 Task: In the  document contract.pdf Insert page numer 'on top of the page' change page color to  'Blue'. Write company name: Hypesolutions
Action: Mouse moved to (197, 224)
Screenshot: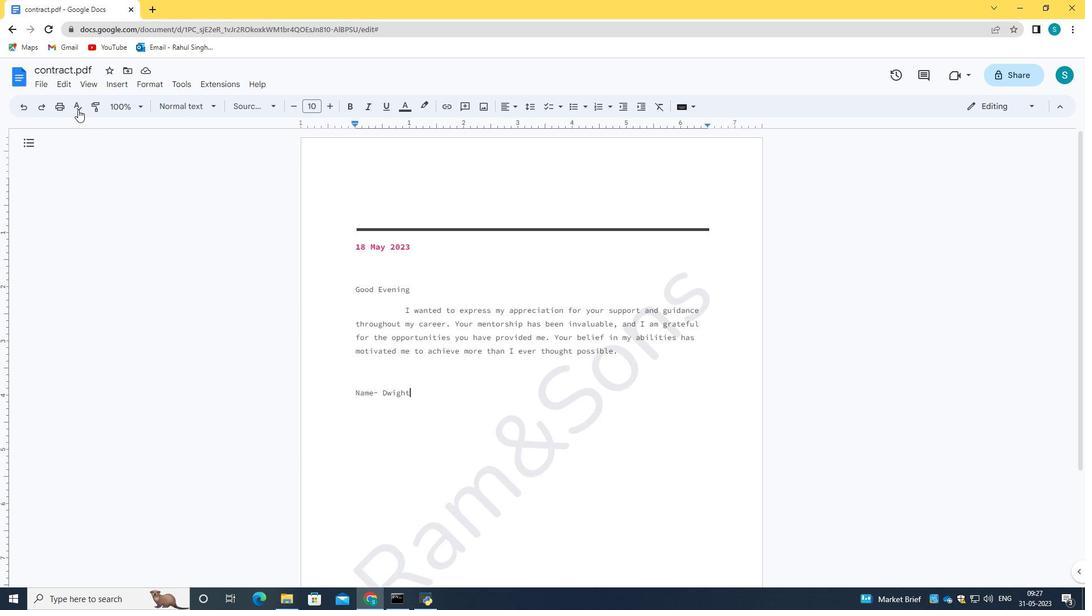 
Action: Mouse scrolled (197, 225) with delta (0, 0)
Screenshot: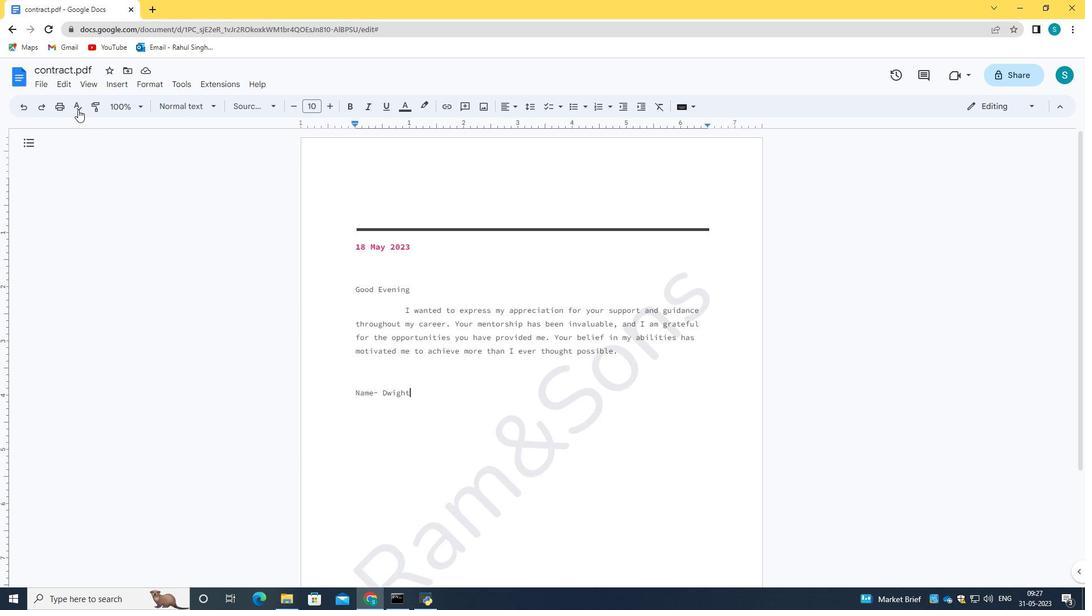 
Action: Mouse moved to (46, 83)
Screenshot: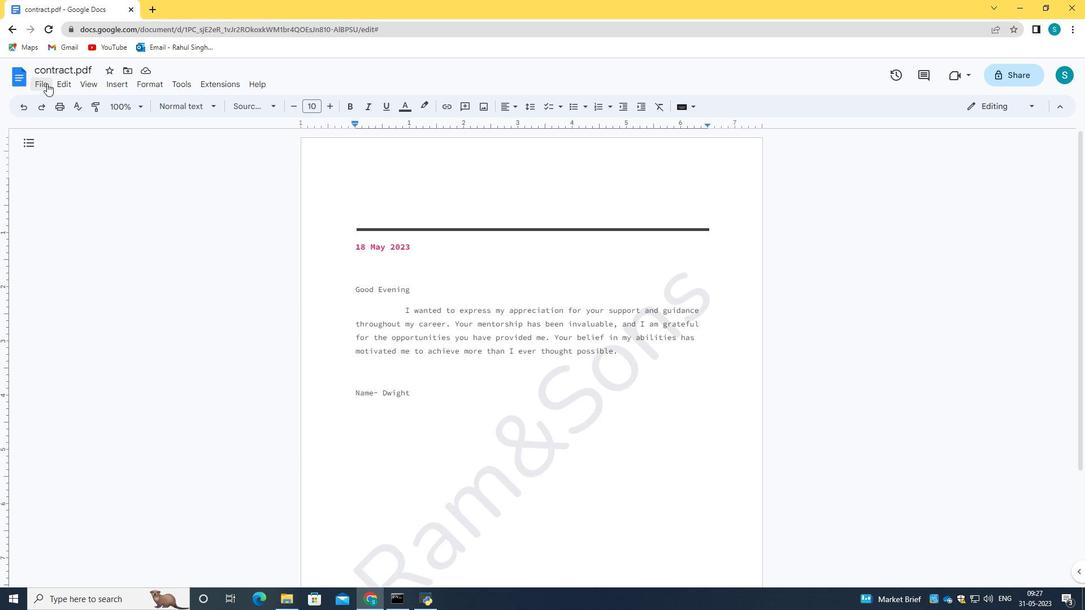 
Action: Mouse pressed left at (46, 83)
Screenshot: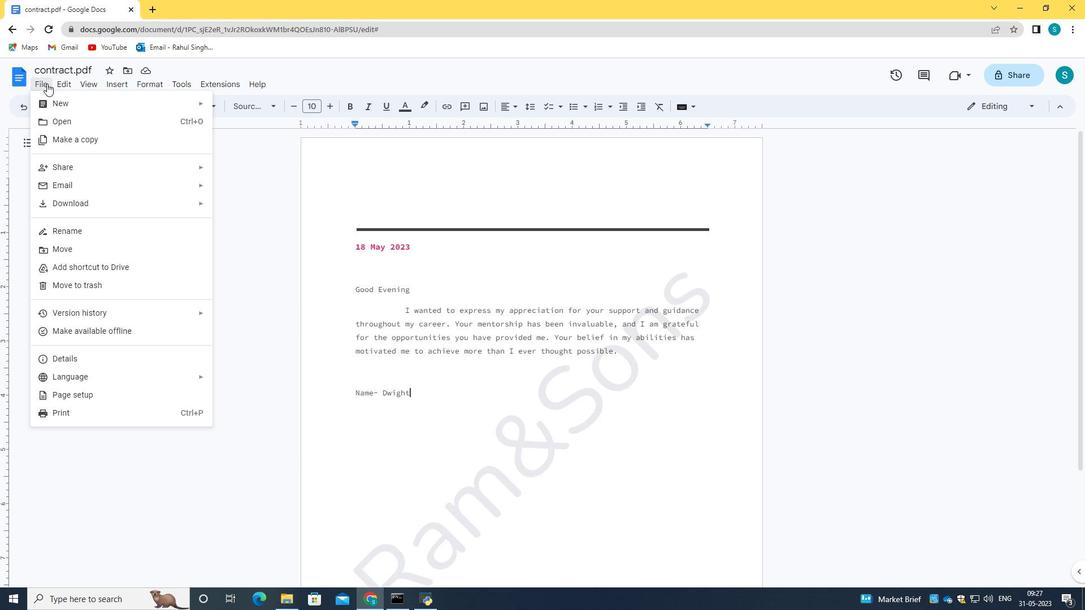 
Action: Mouse moved to (88, 390)
Screenshot: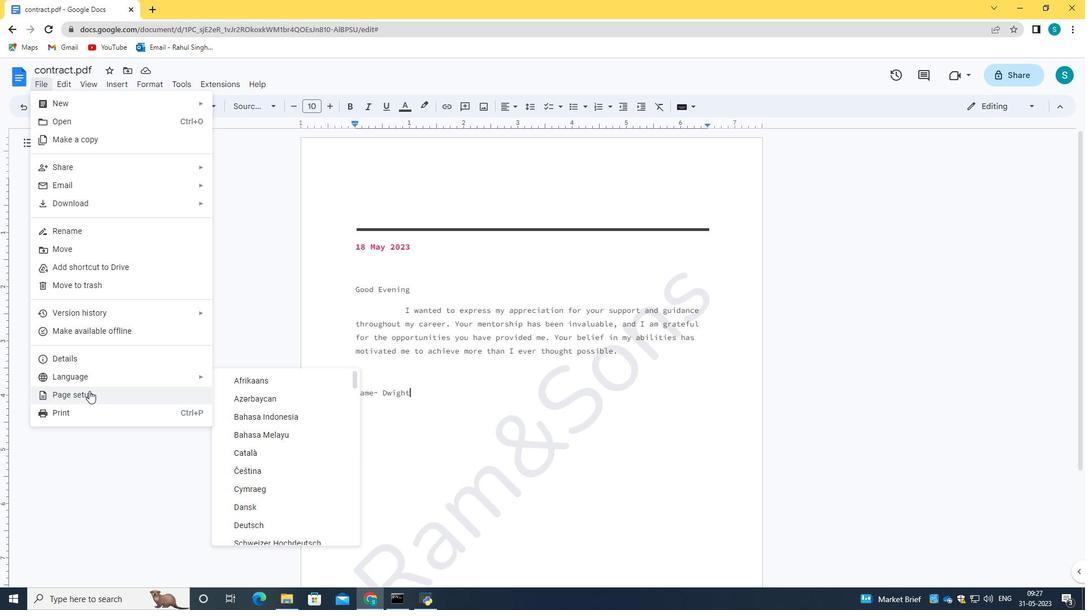 
Action: Mouse pressed left at (88, 390)
Screenshot: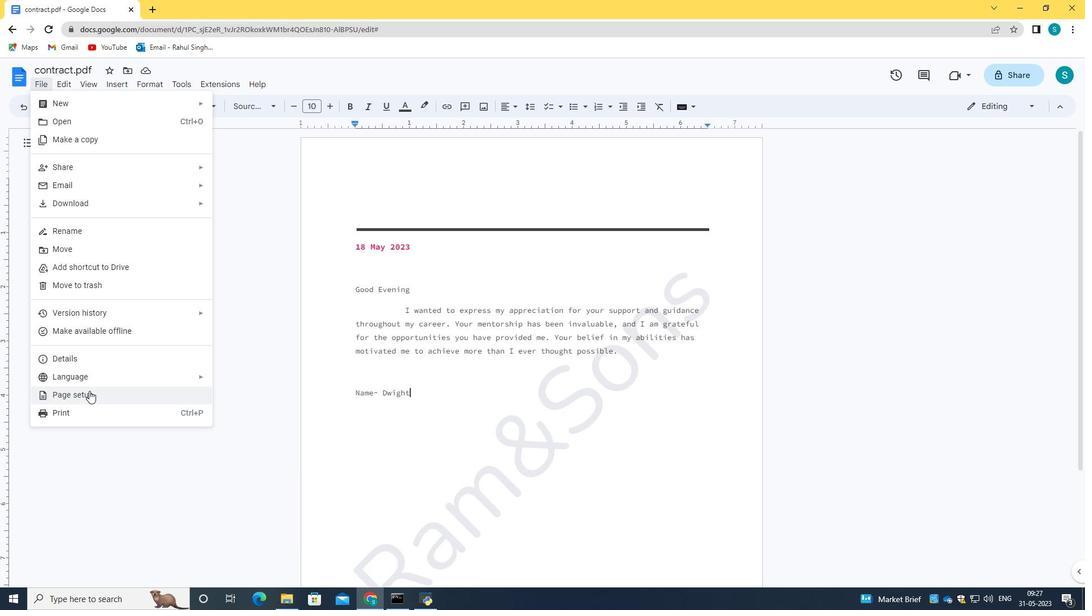 
Action: Mouse moved to (554, 448)
Screenshot: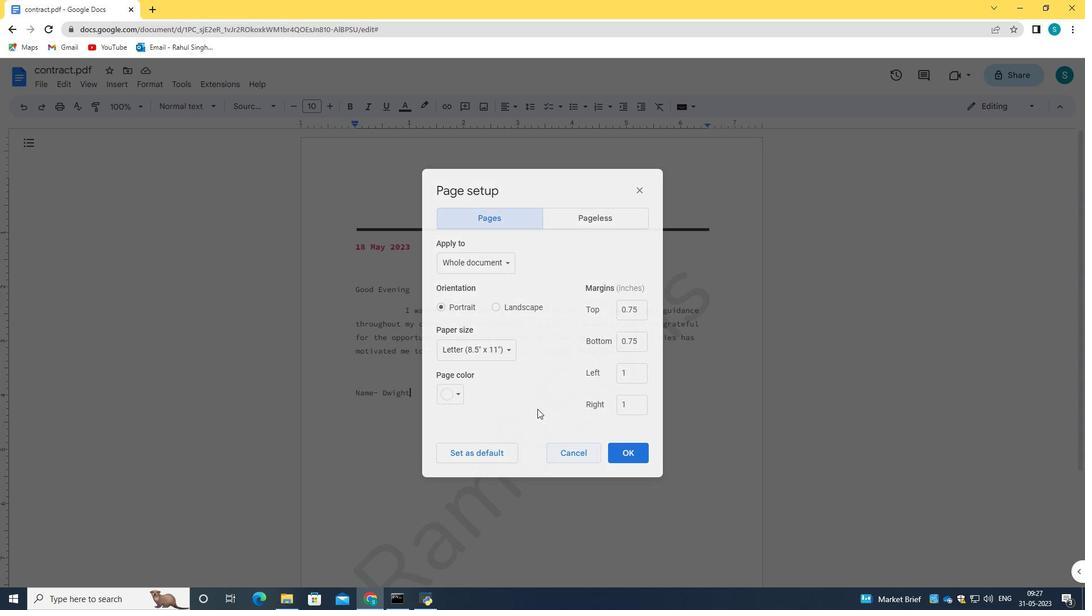 
Action: Mouse pressed left at (554, 448)
Screenshot: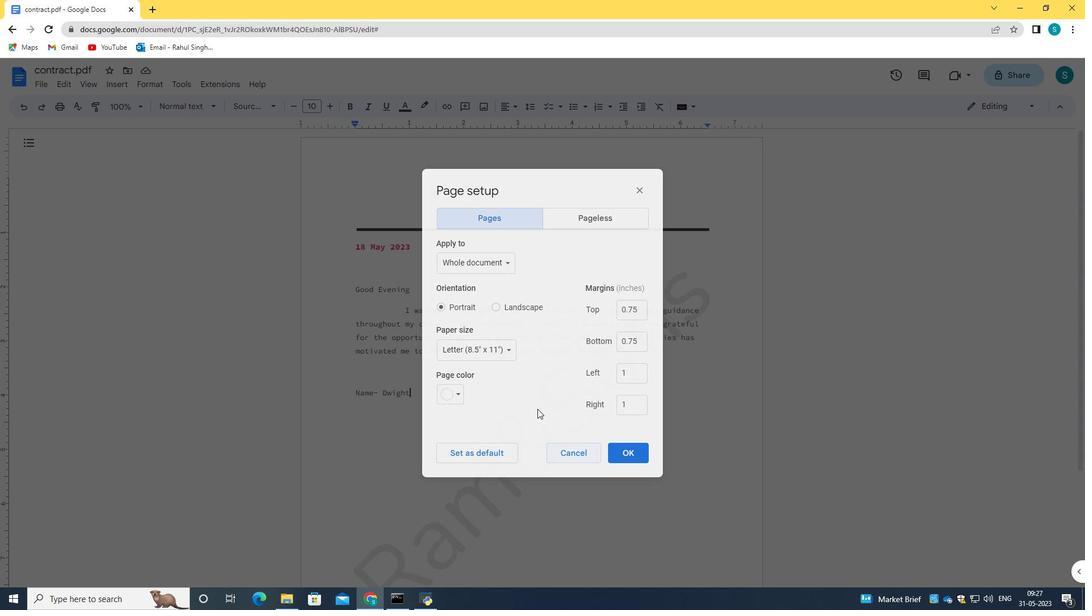 
Action: Mouse moved to (62, 82)
Screenshot: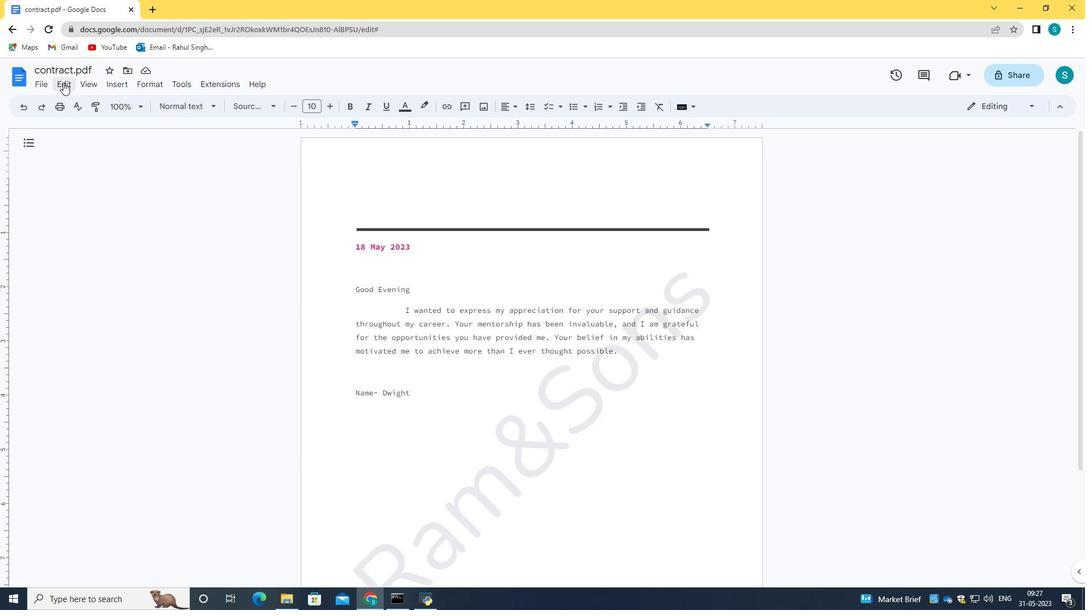 
Action: Mouse pressed left at (62, 82)
Screenshot: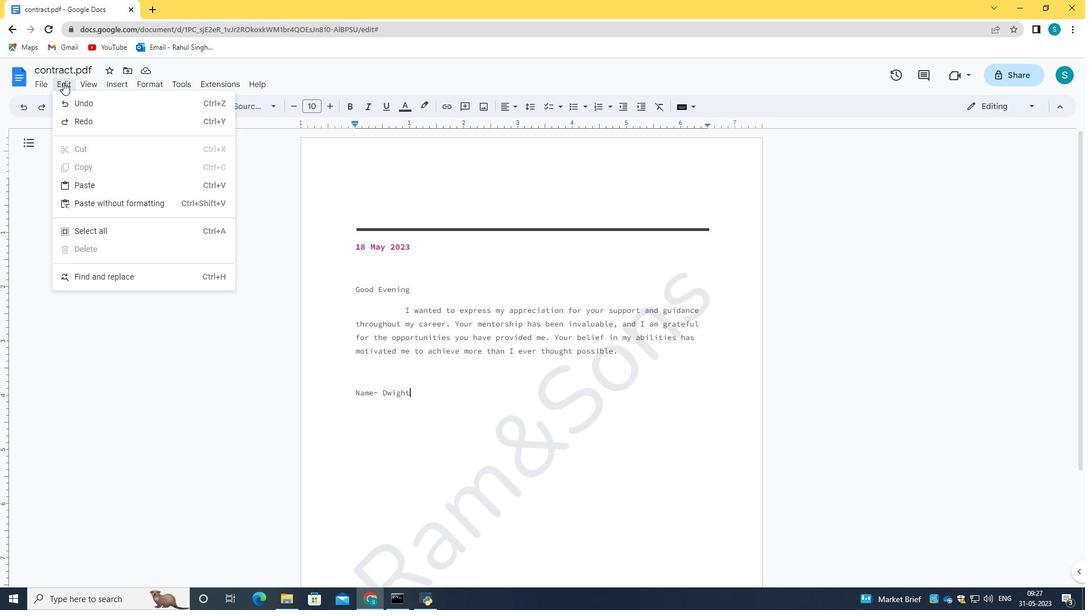 
Action: Mouse moved to (291, 414)
Screenshot: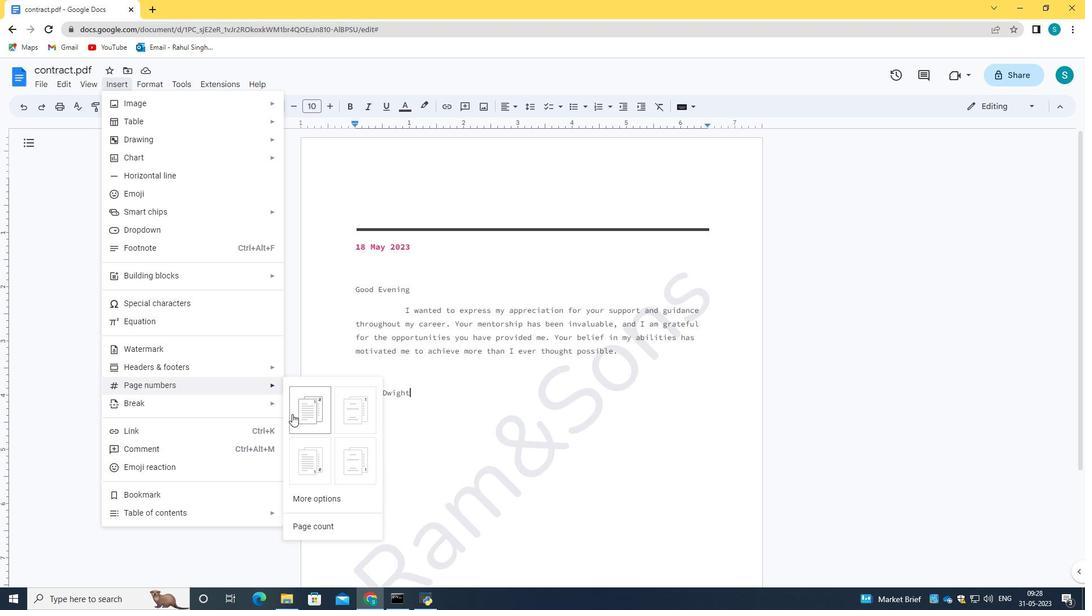 
Action: Mouse pressed left at (291, 414)
Screenshot: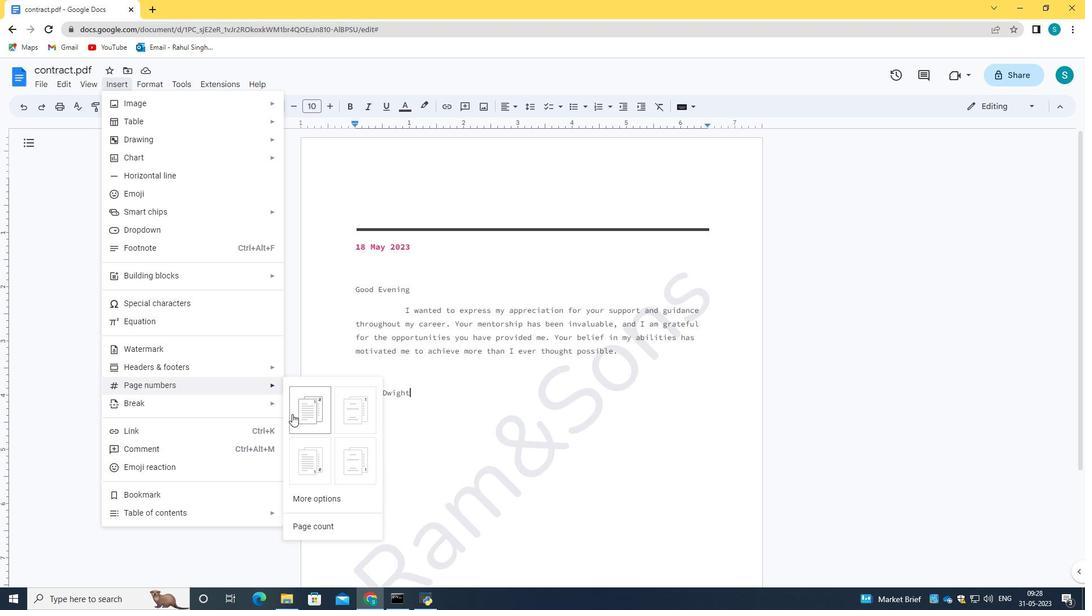 
Action: Mouse moved to (348, 420)
Screenshot: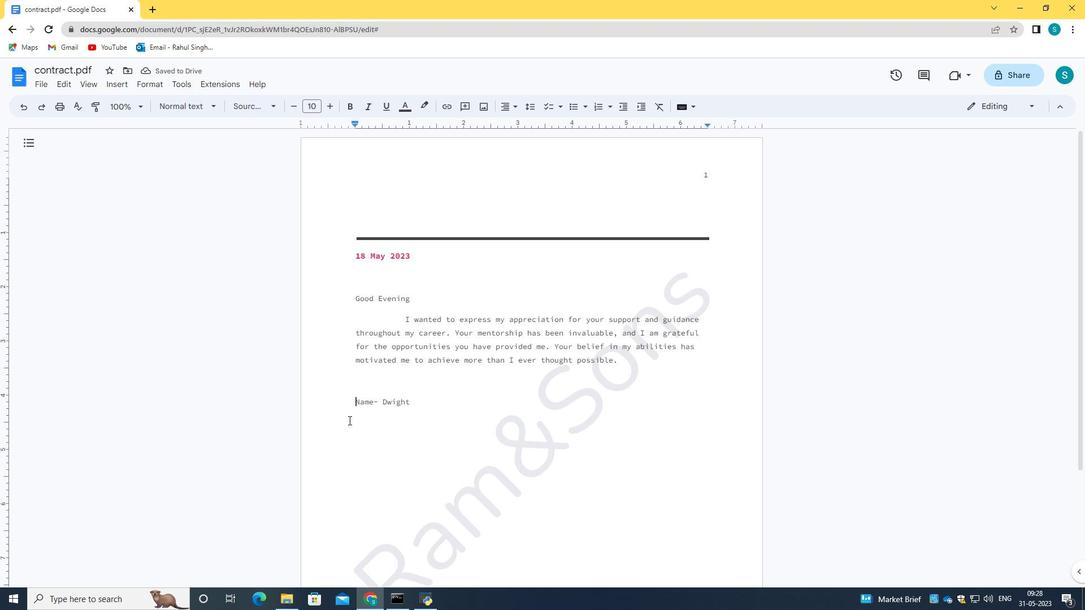 
Action: Mouse pressed left at (348, 420)
Screenshot: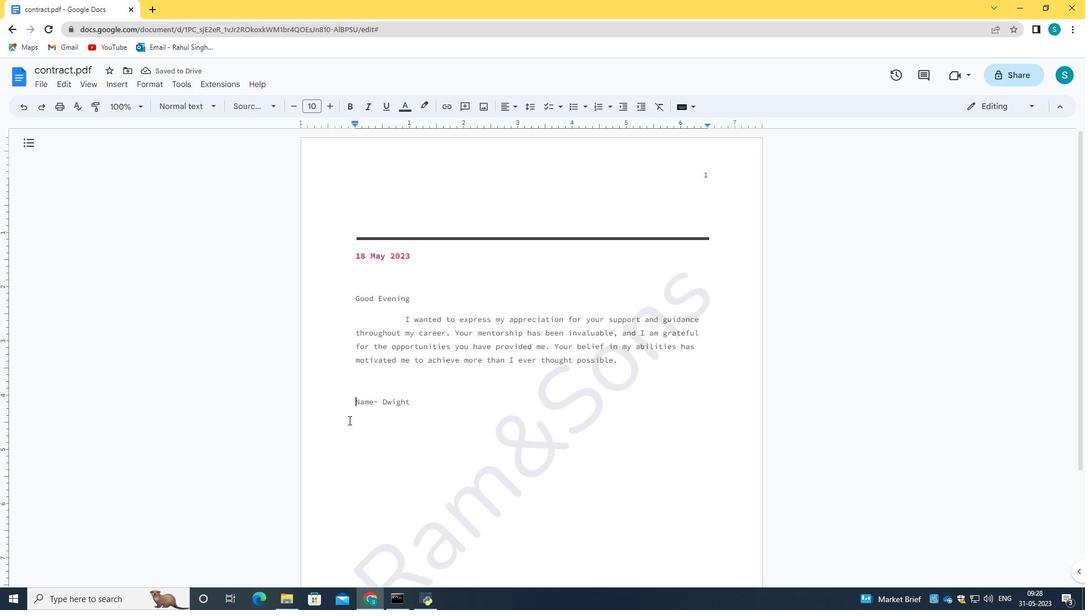 
Action: Mouse moved to (396, 424)
Screenshot: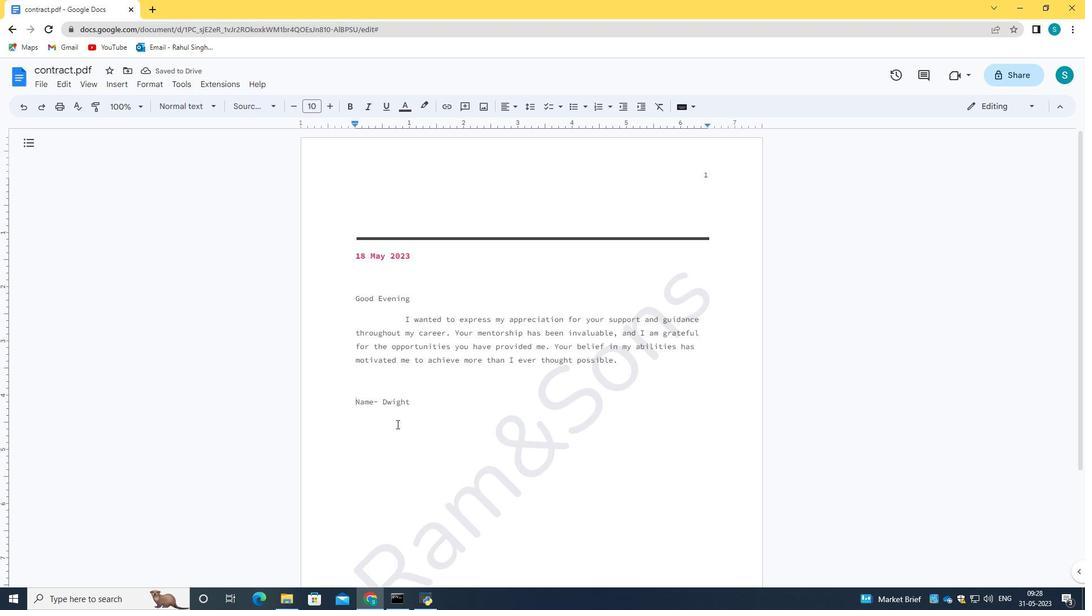 
Action: Mouse scrolled (396, 424) with delta (0, 0)
Screenshot: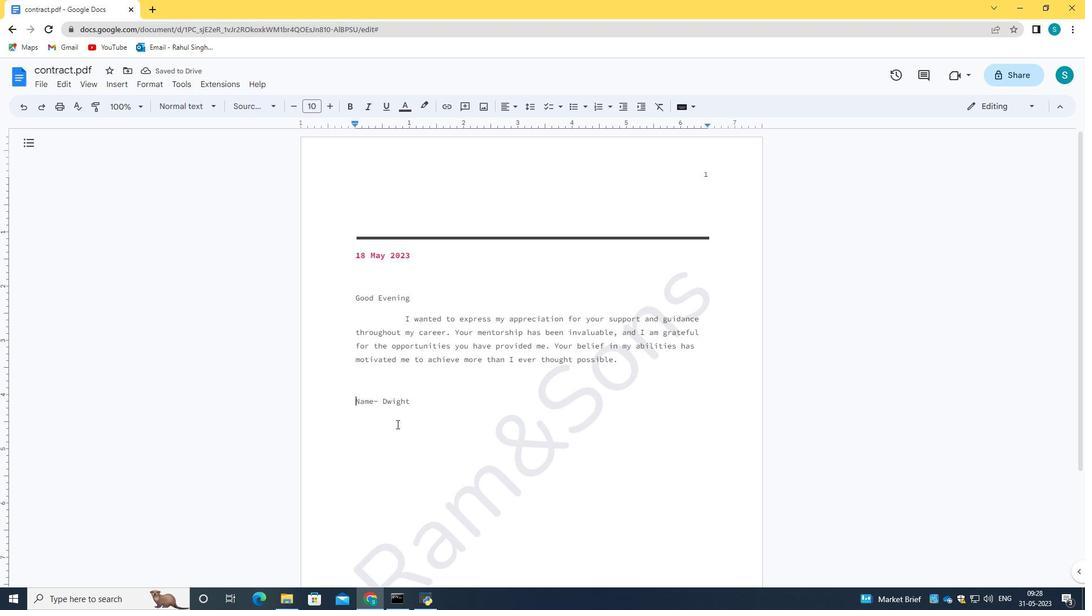 
Action: Mouse scrolled (396, 424) with delta (0, 0)
Screenshot: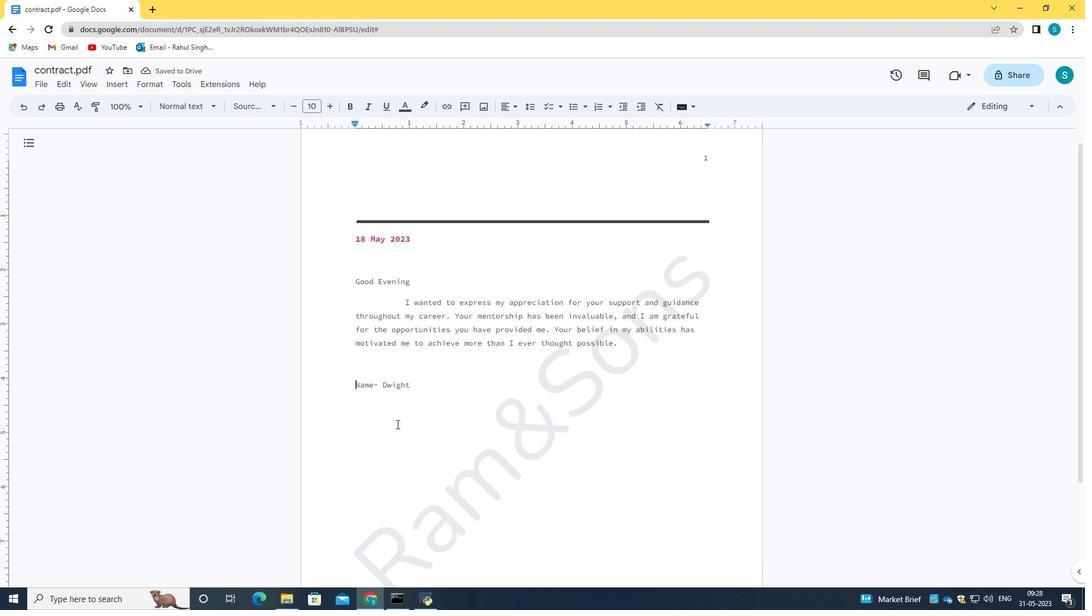 
Action: Mouse scrolled (396, 423) with delta (0, 0)
Screenshot: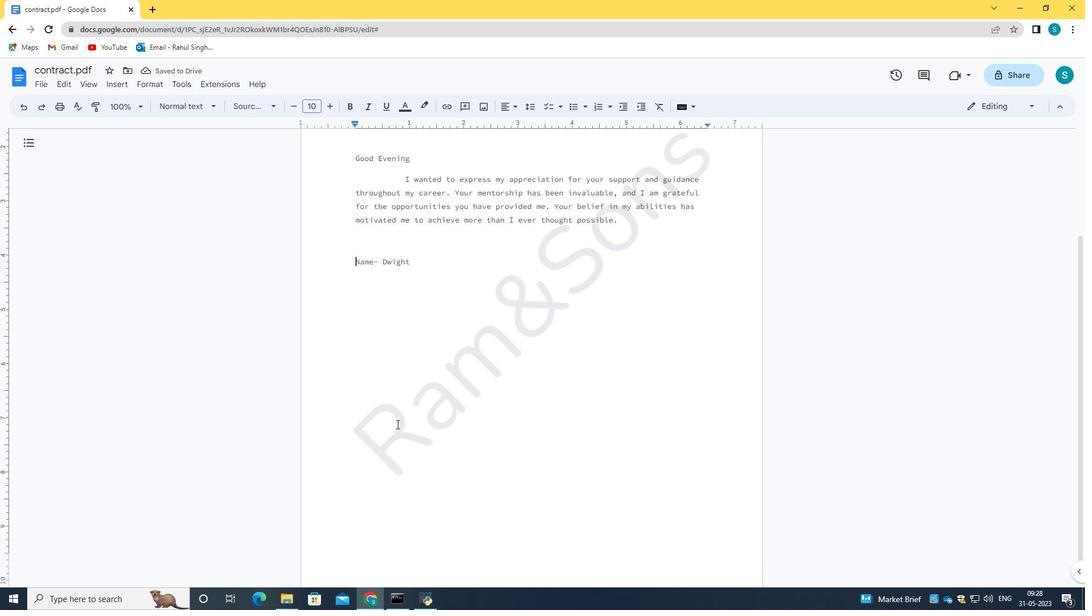 
Action: Mouse scrolled (396, 423) with delta (0, 0)
Screenshot: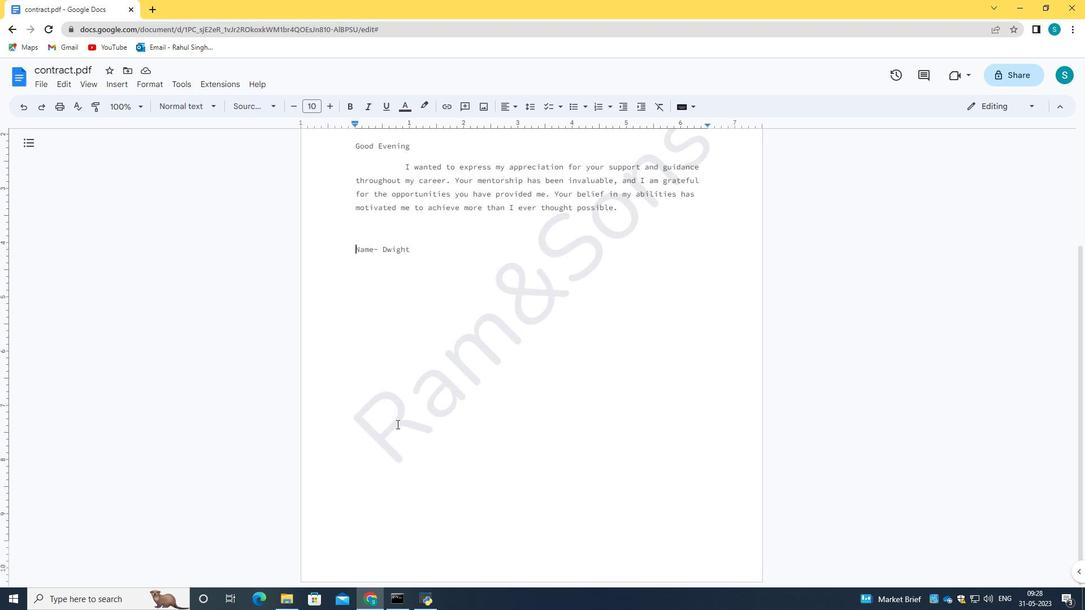 
Action: Mouse scrolled (396, 423) with delta (0, 0)
Screenshot: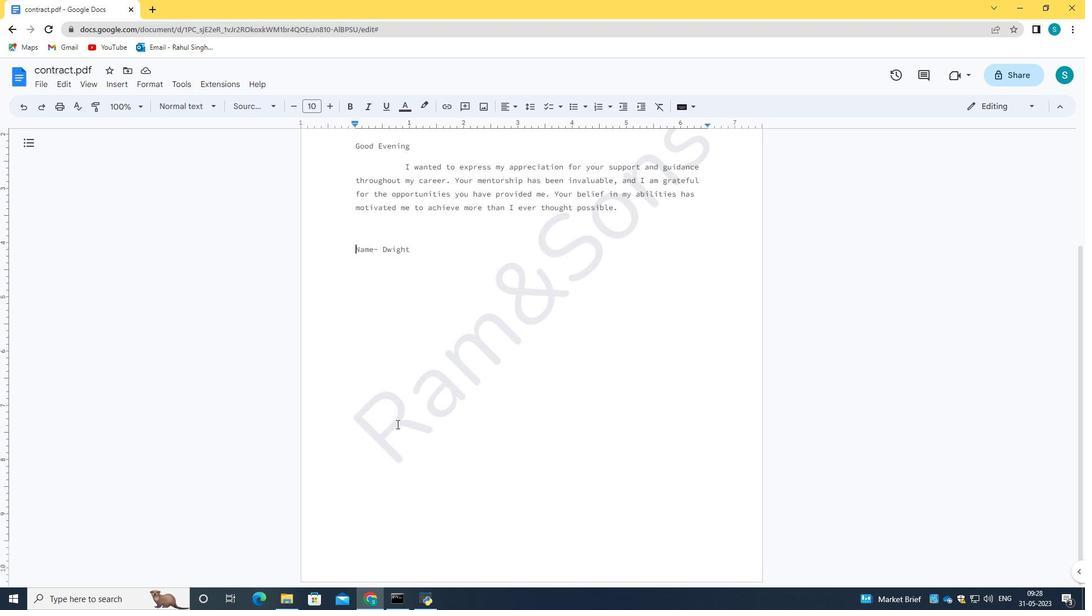 
Action: Mouse scrolled (396, 423) with delta (0, 0)
Screenshot: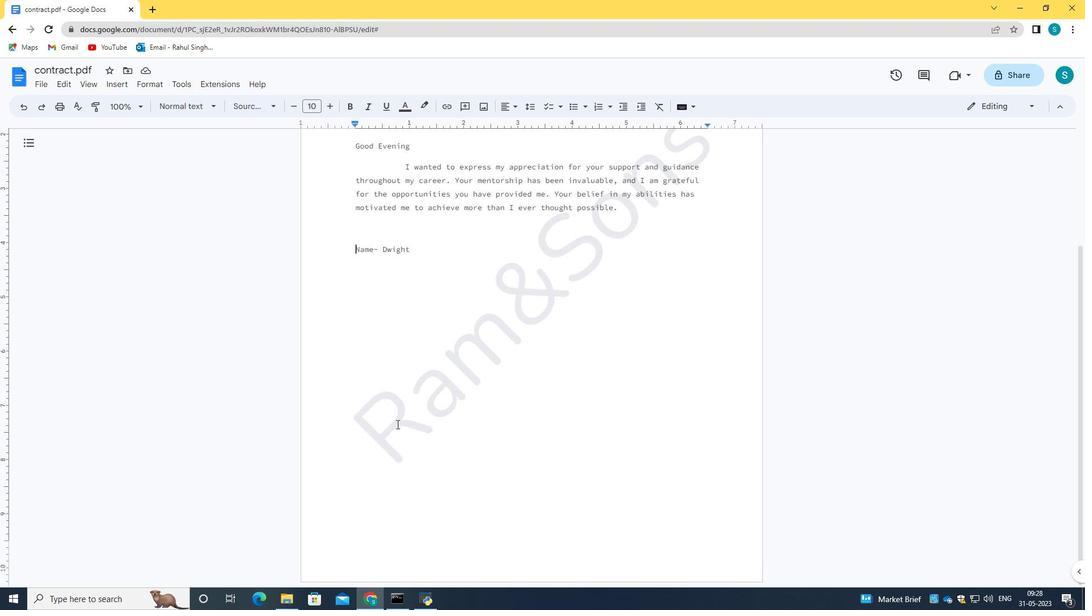 
Action: Mouse scrolled (396, 423) with delta (0, 0)
Screenshot: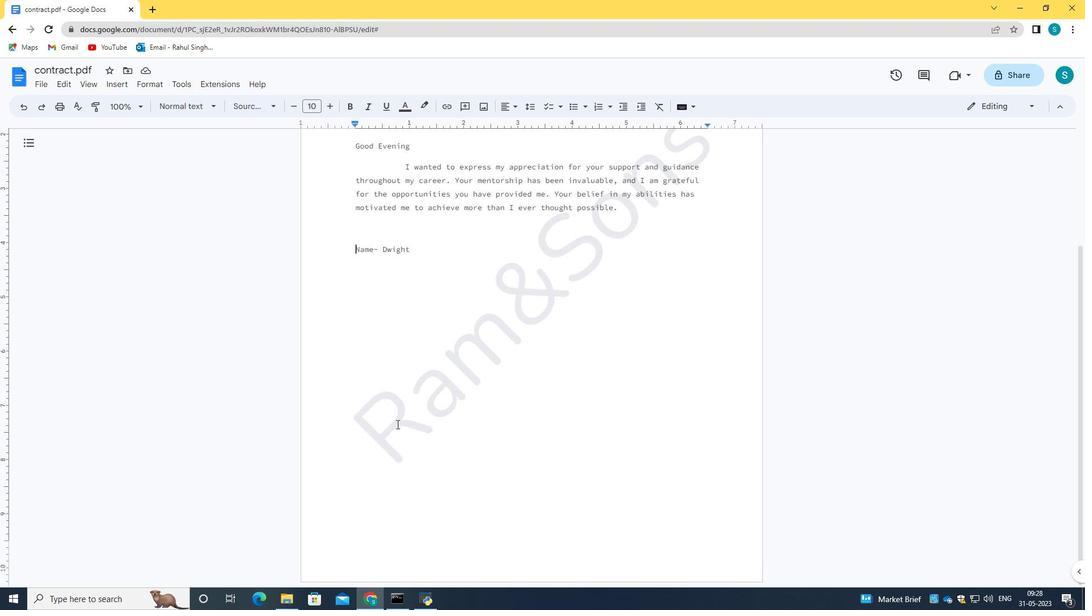 
Action: Mouse scrolled (396, 423) with delta (0, 0)
Screenshot: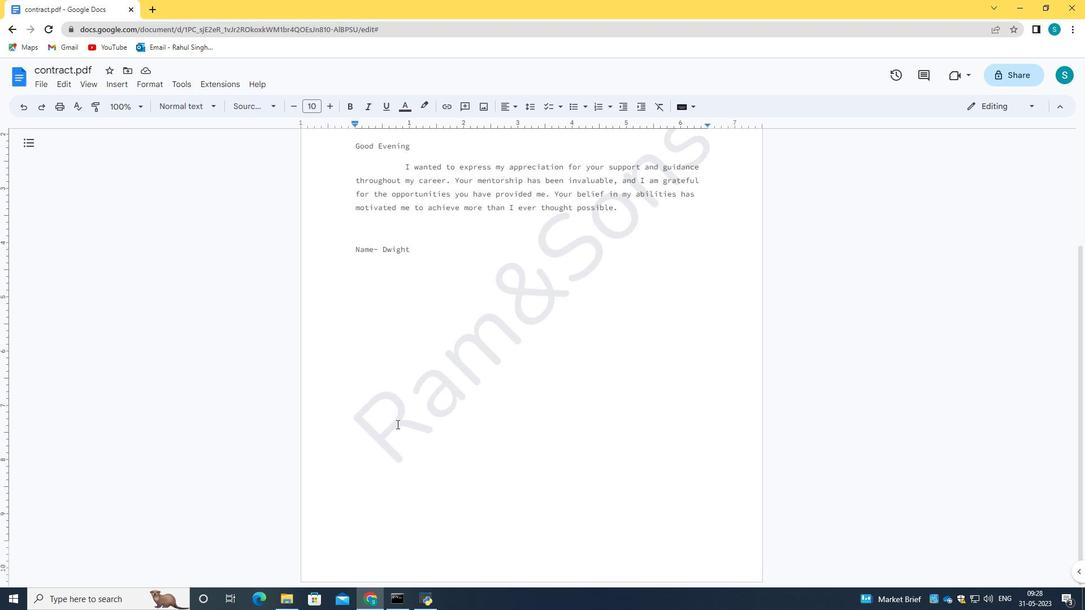 
Action: Mouse scrolled (396, 423) with delta (0, 0)
Screenshot: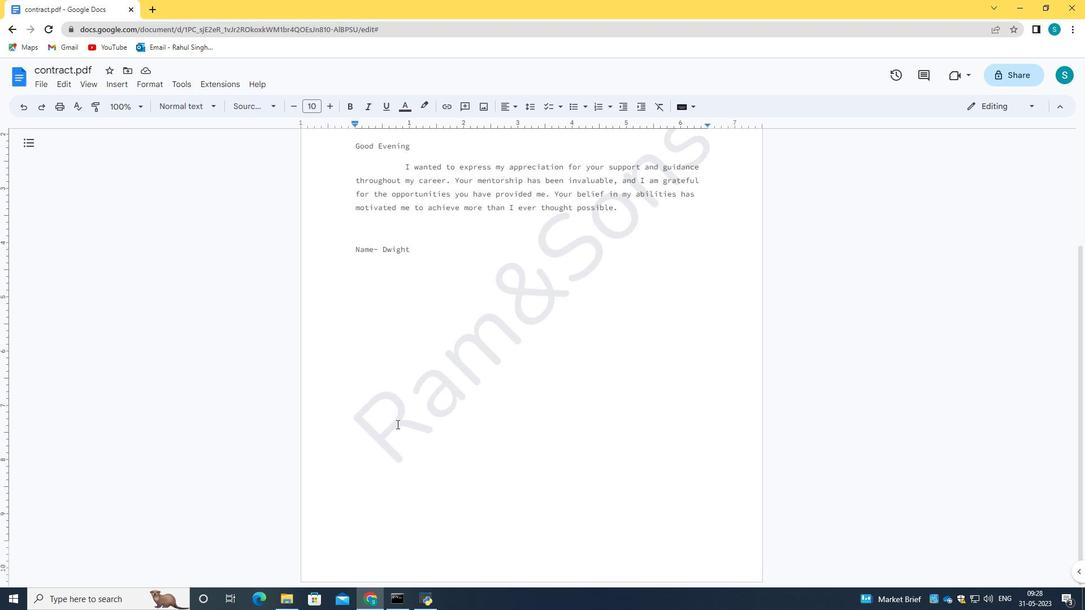 
Action: Mouse scrolled (396, 423) with delta (0, 0)
Screenshot: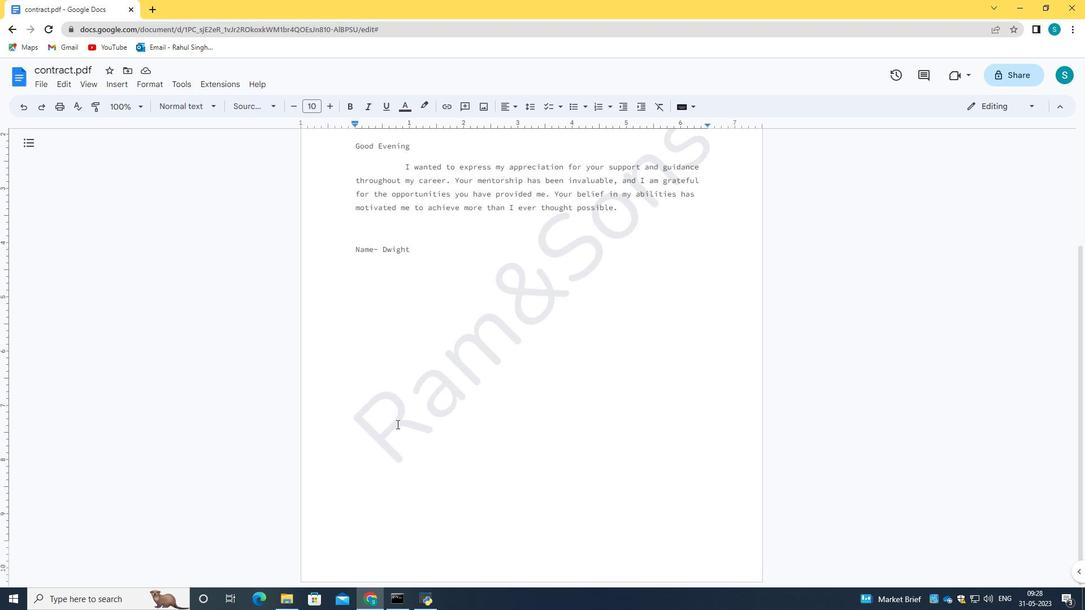 
Action: Mouse scrolled (396, 423) with delta (0, 0)
Screenshot: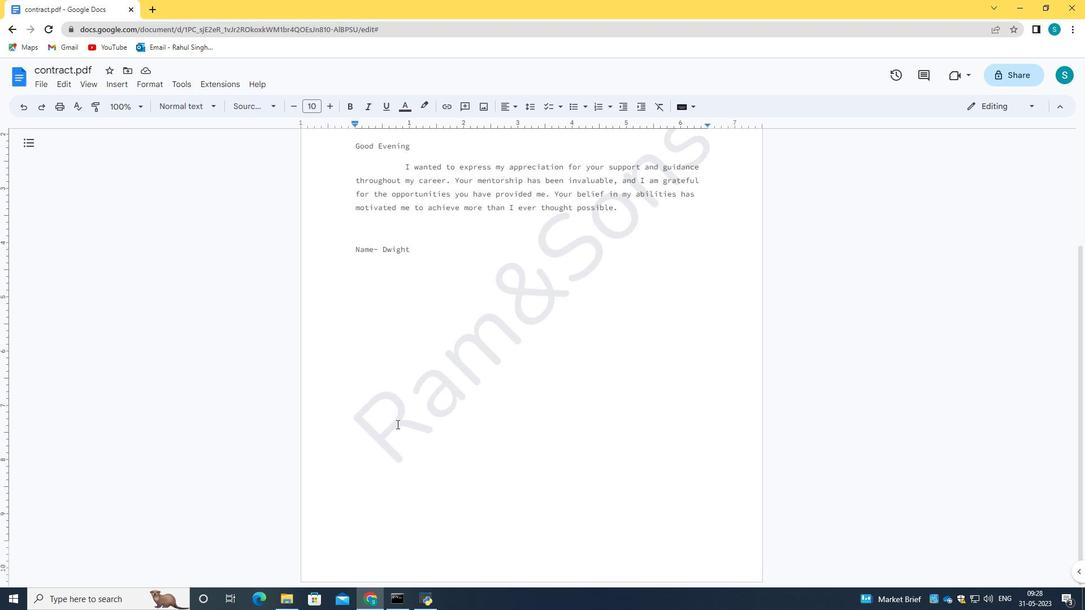 
Action: Mouse scrolled (396, 423) with delta (0, 0)
Screenshot: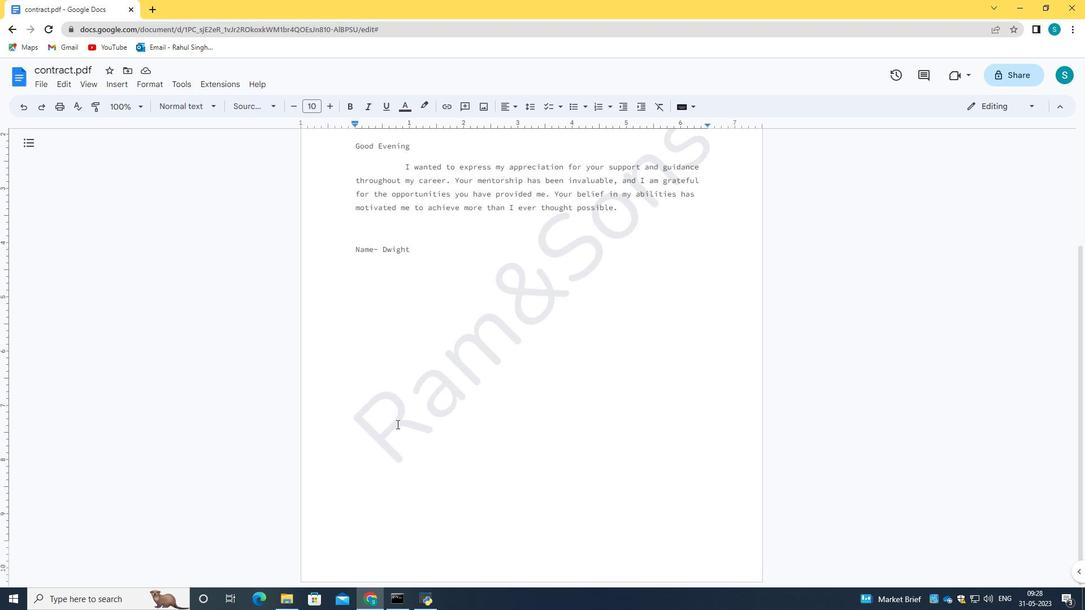 
Action: Mouse scrolled (396, 424) with delta (0, 0)
Screenshot: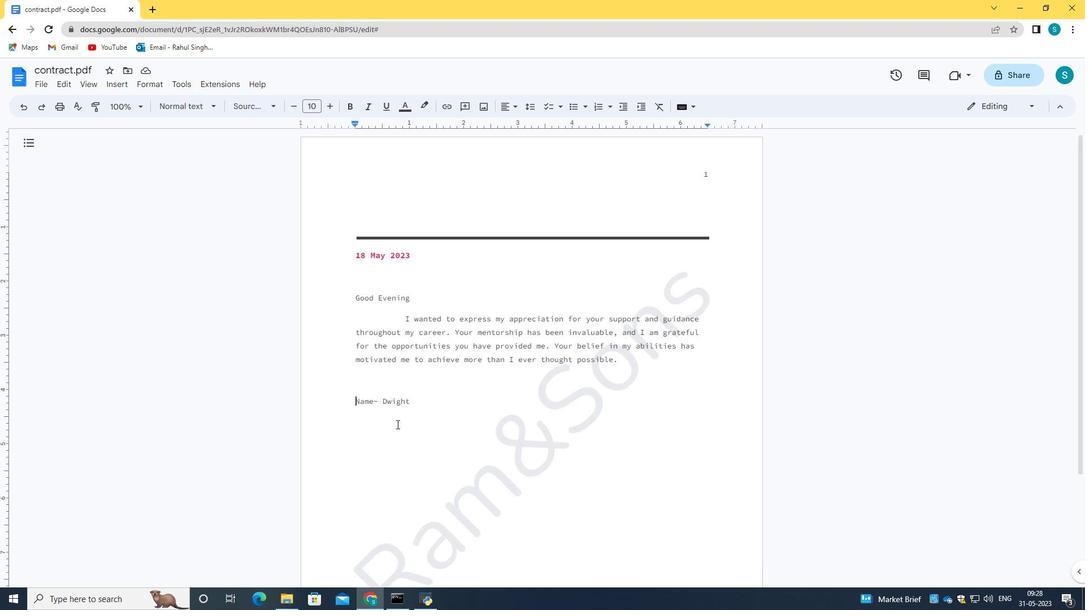 
Action: Mouse scrolled (396, 424) with delta (0, 0)
Screenshot: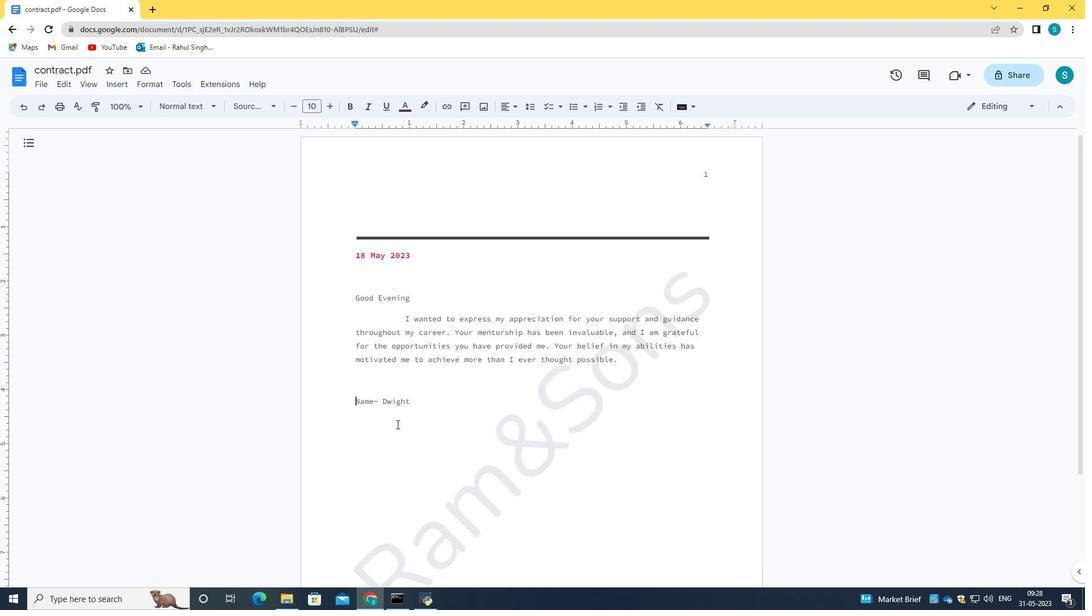 
Action: Mouse scrolled (396, 424) with delta (0, 0)
Screenshot: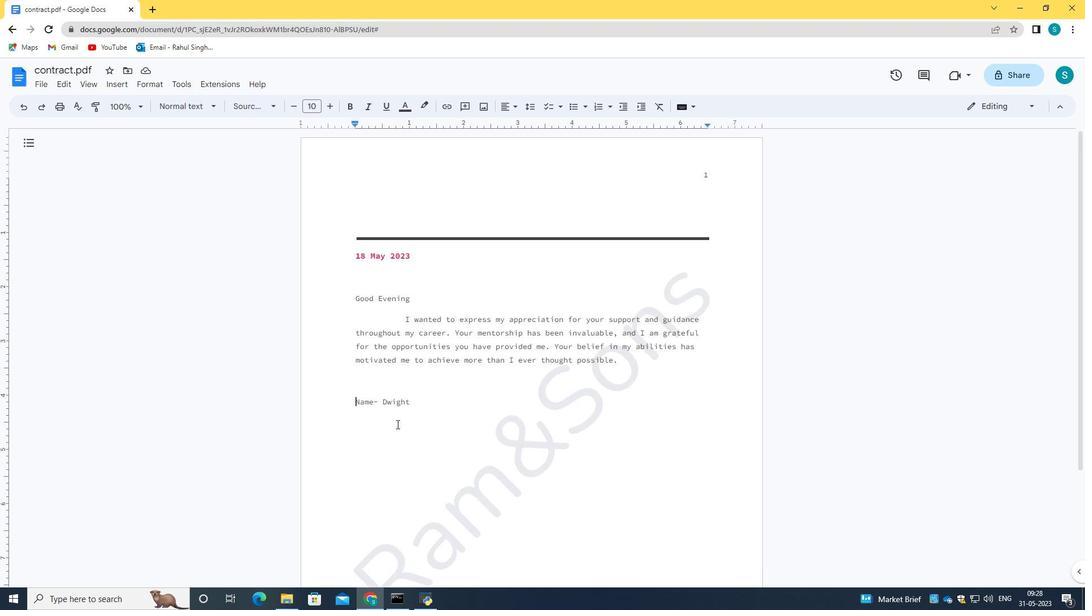
Action: Mouse scrolled (396, 424) with delta (0, 0)
Screenshot: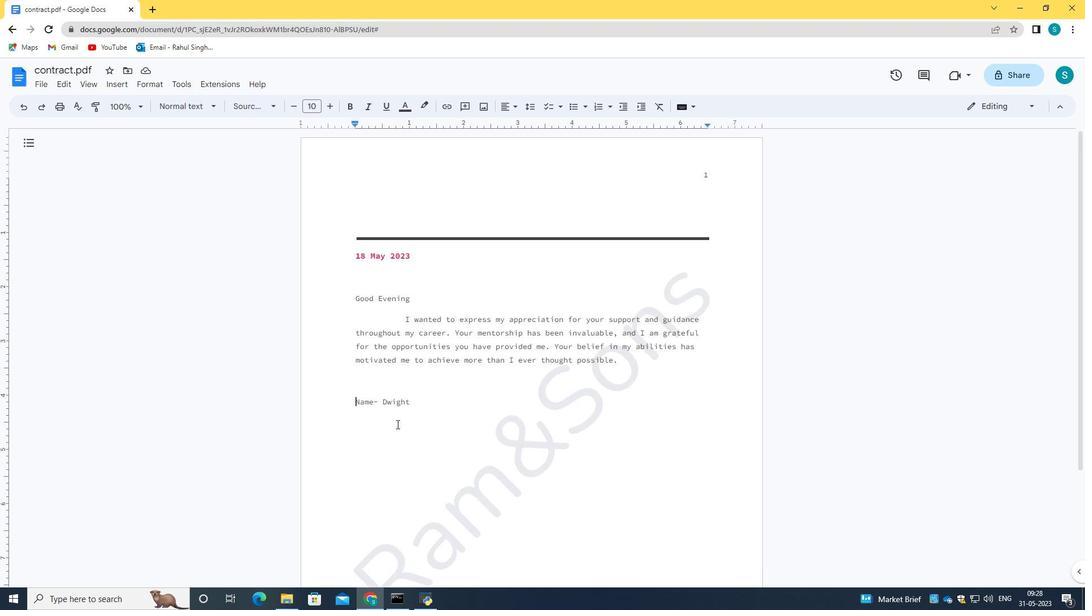 
Action: Mouse scrolled (396, 424) with delta (0, 0)
Screenshot: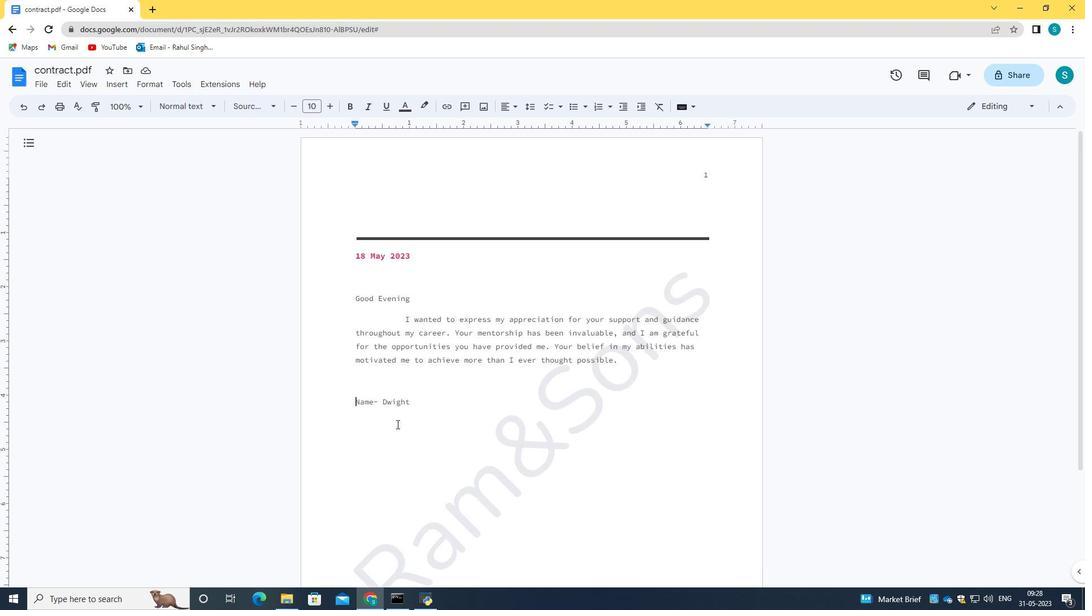 
Action: Mouse scrolled (396, 424) with delta (0, 0)
Screenshot: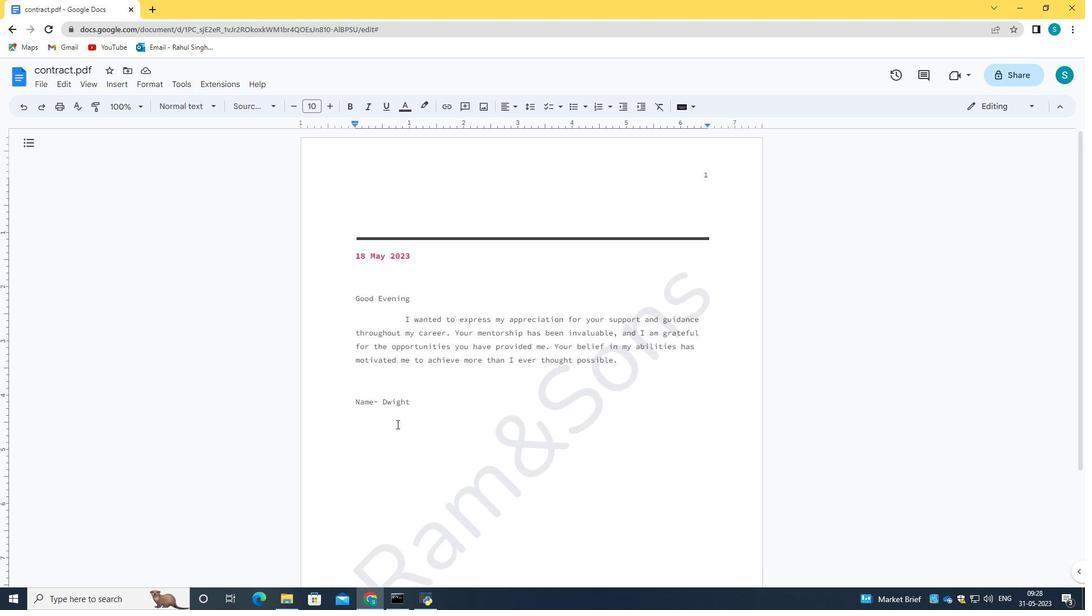 
Action: Mouse scrolled (396, 424) with delta (0, 0)
Screenshot: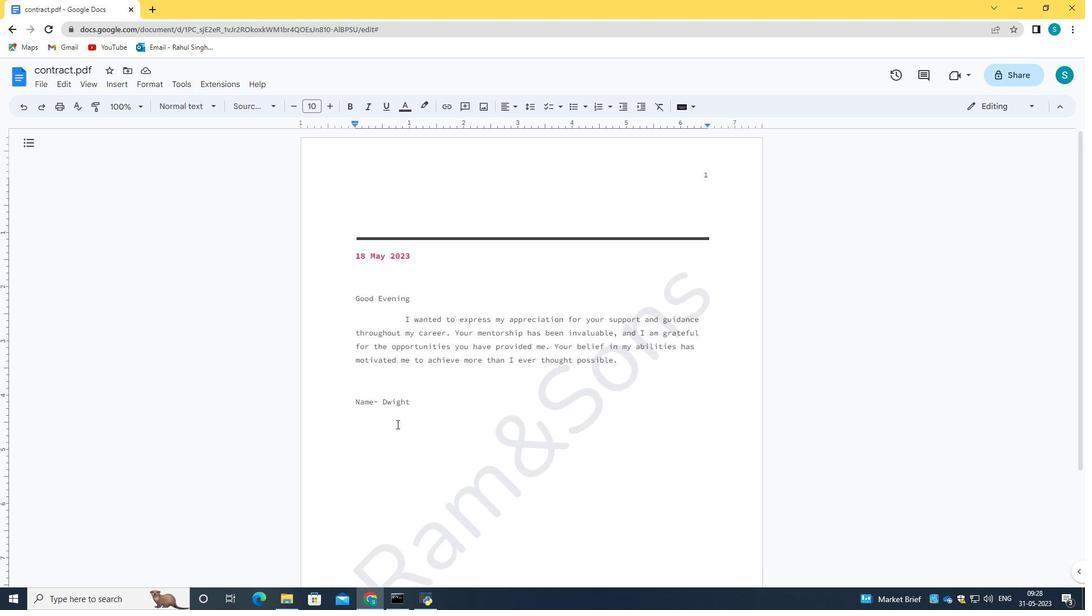 
Action: Mouse moved to (40, 83)
Screenshot: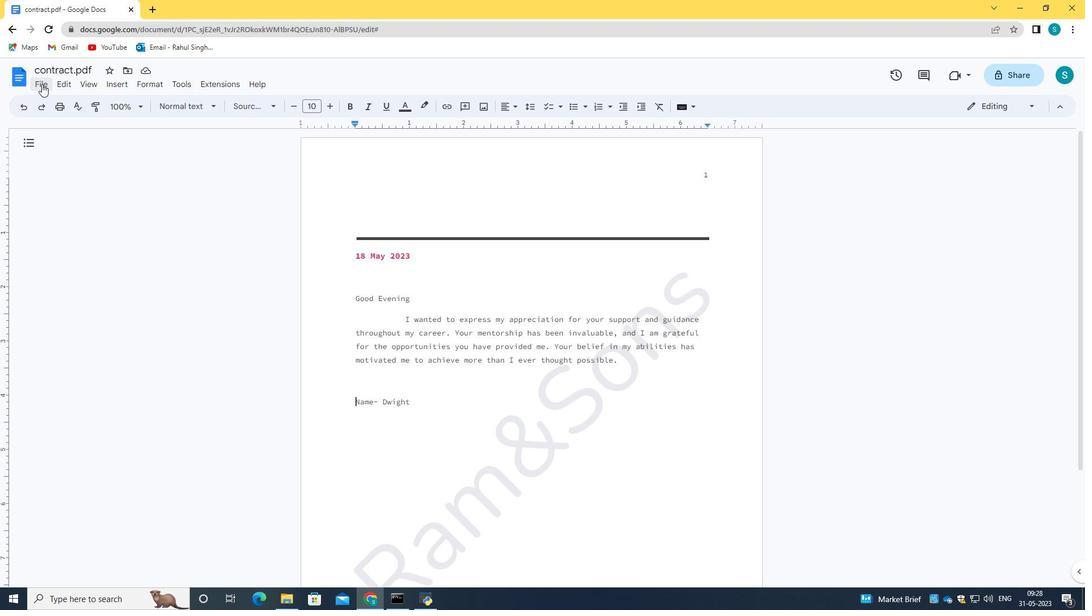 
Action: Mouse pressed left at (40, 83)
Screenshot: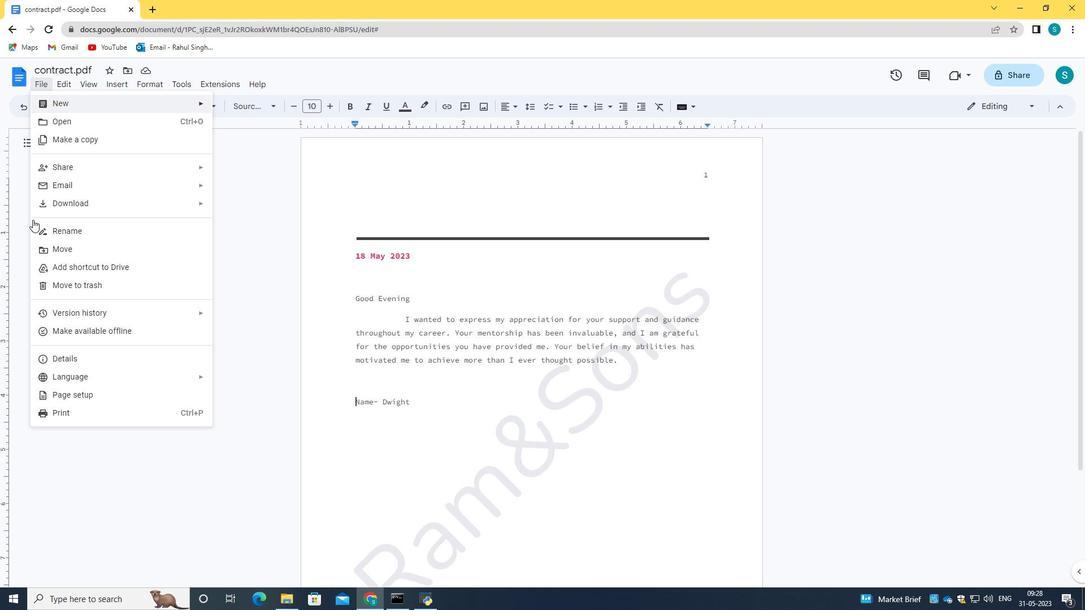 
Action: Mouse moved to (173, 395)
Screenshot: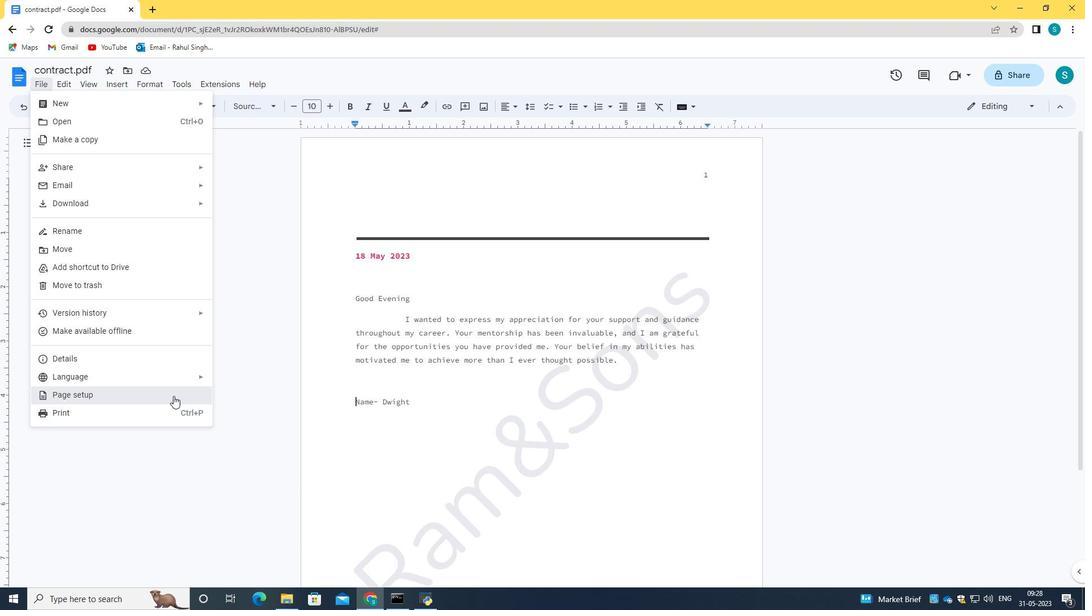 
Action: Mouse pressed left at (173, 395)
Screenshot: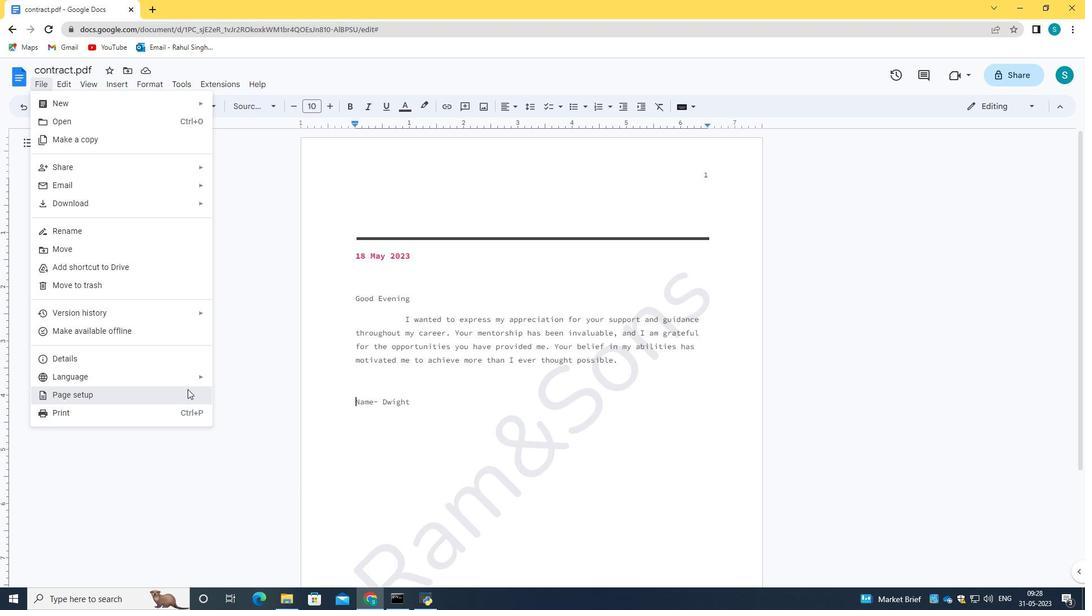 
Action: Mouse moved to (457, 395)
Screenshot: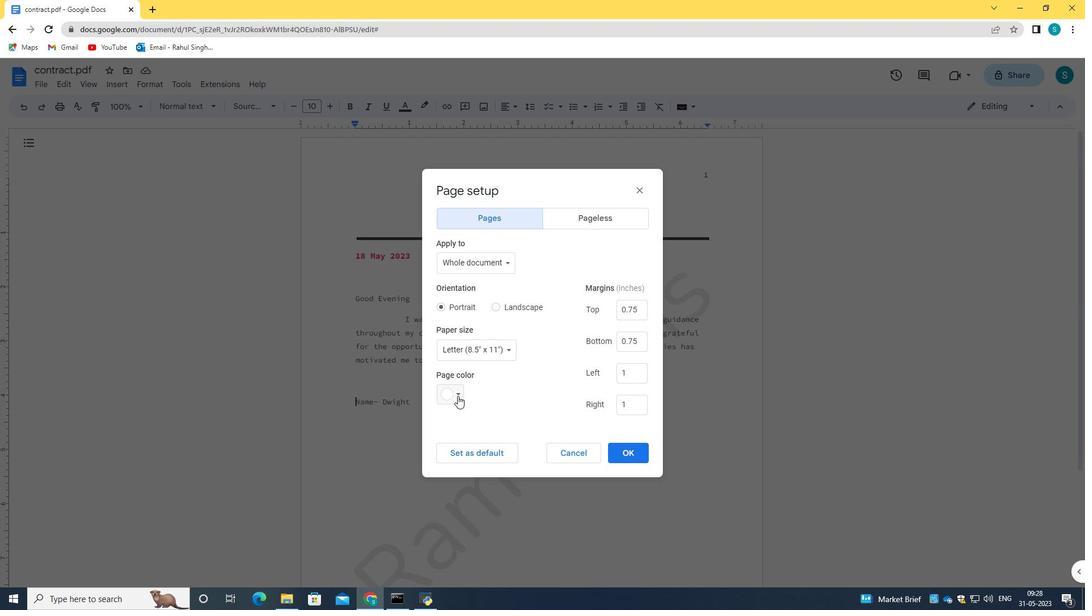 
Action: Mouse pressed left at (457, 395)
Screenshot: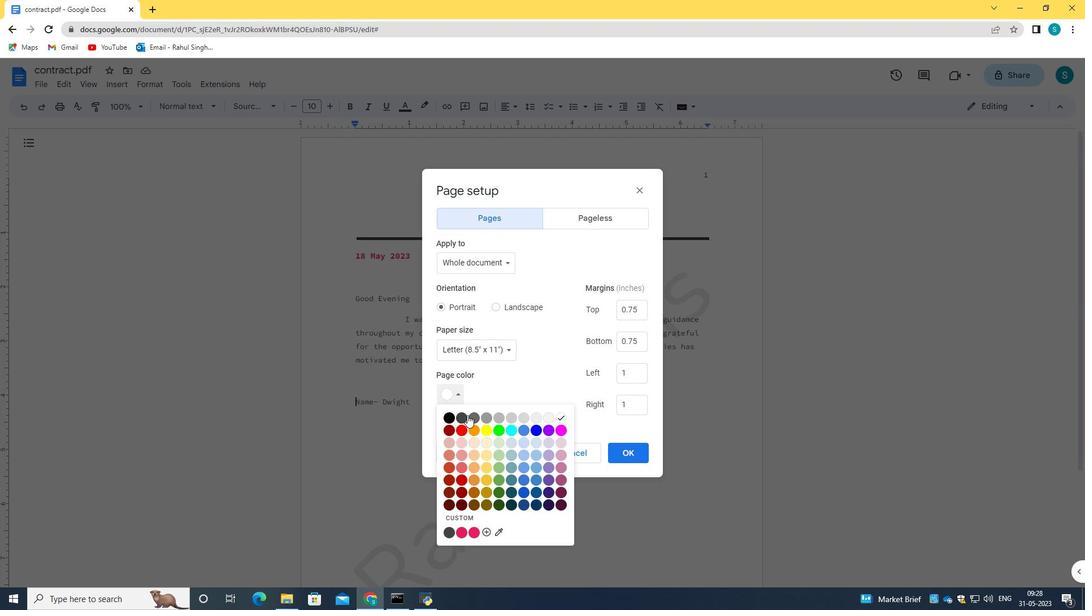 
Action: Mouse moved to (534, 429)
Screenshot: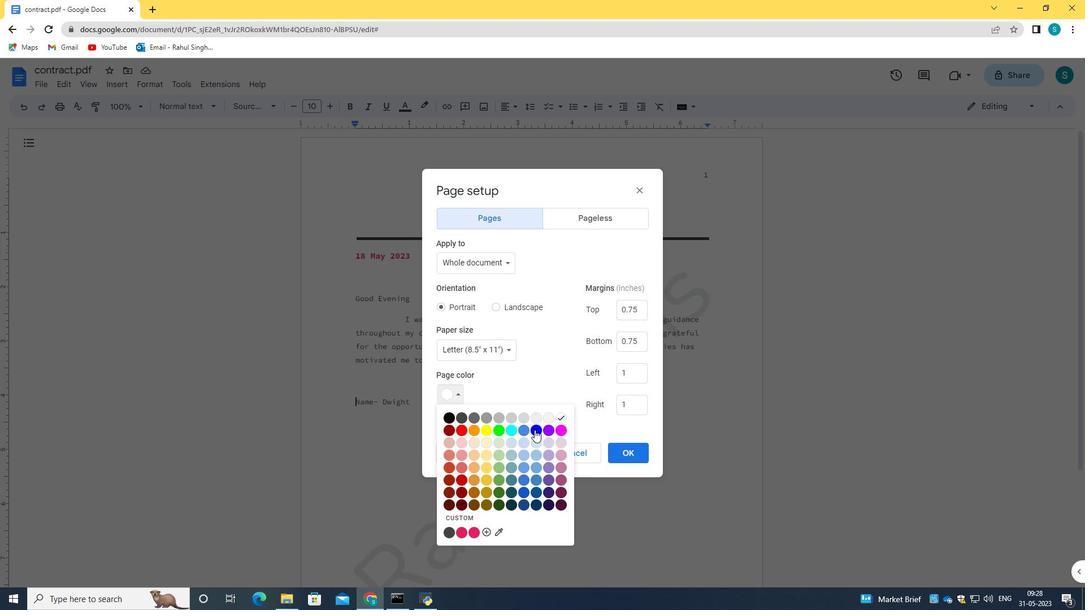 
Action: Mouse pressed left at (534, 429)
Screenshot: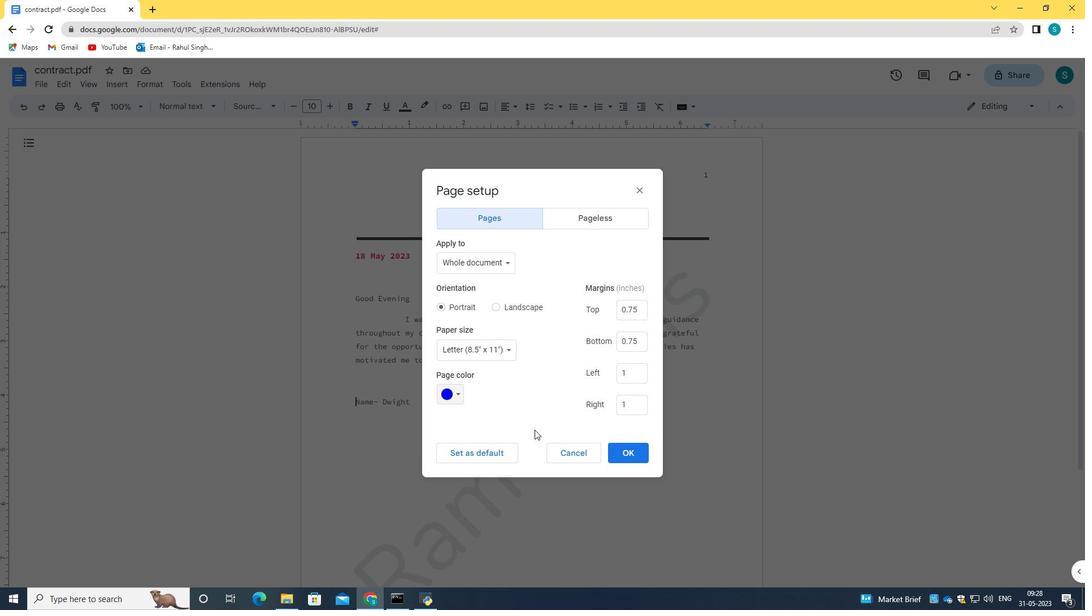 
Action: Mouse moved to (624, 450)
Screenshot: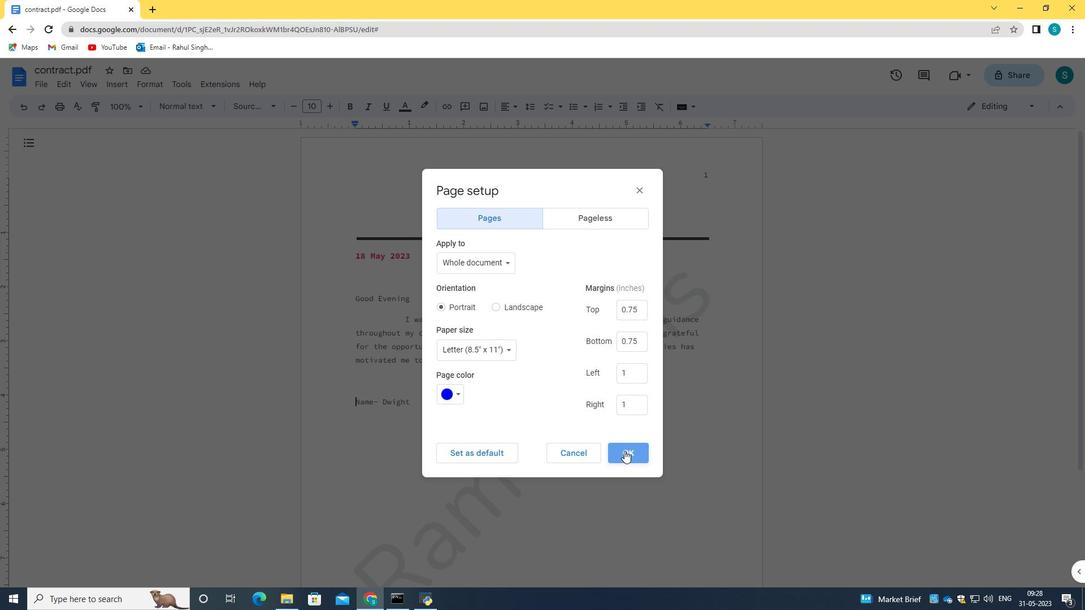 
Action: Mouse pressed left at (624, 450)
Screenshot: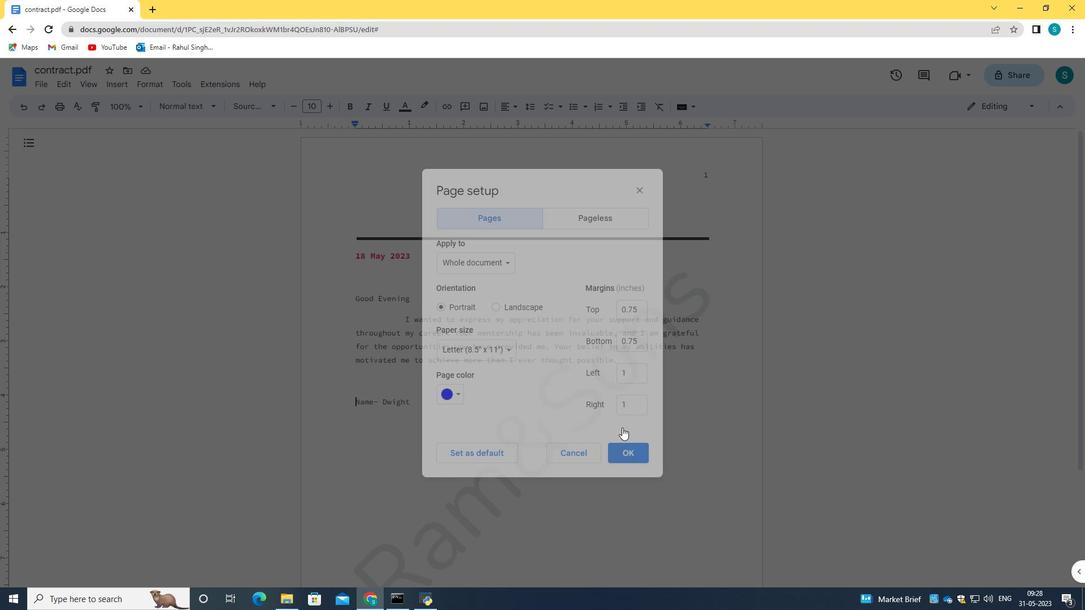 
Action: Mouse moved to (445, 226)
Screenshot: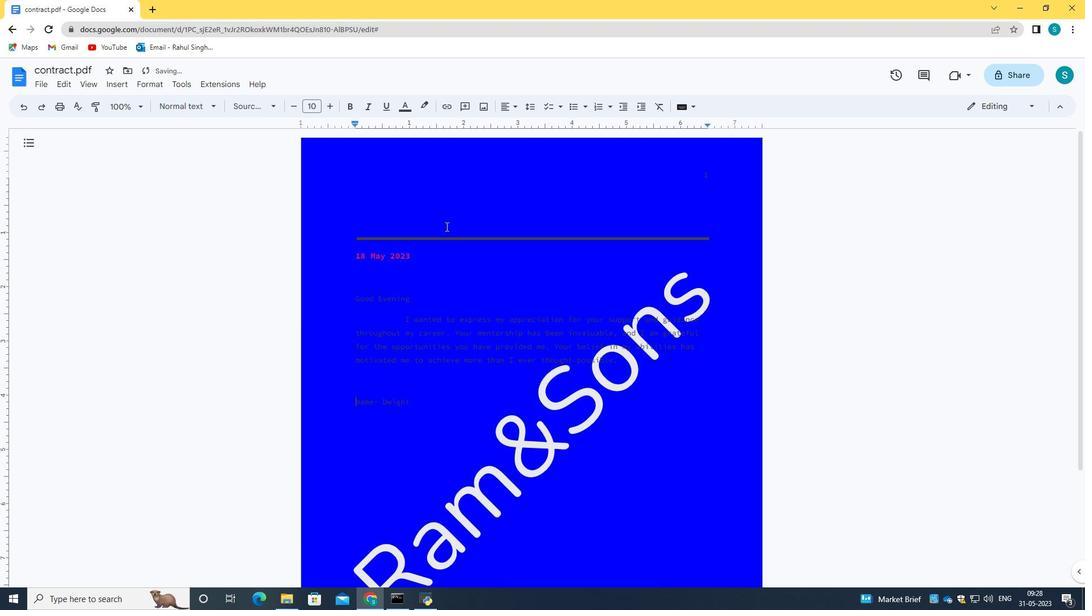 
Action: Mouse pressed left at (445, 226)
Screenshot: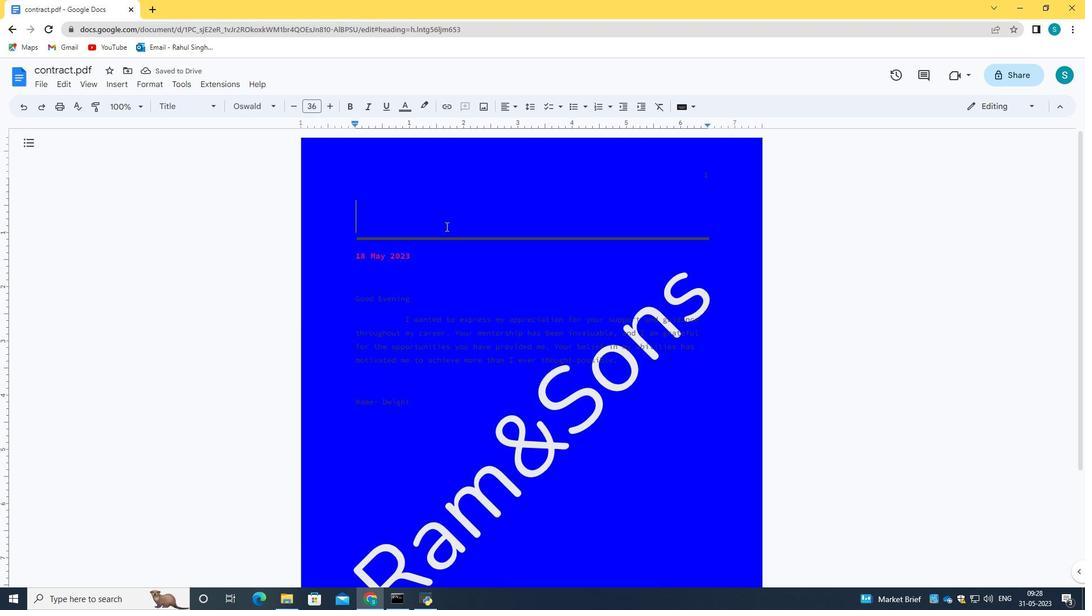 
Action: Key pressed <Key.caps_lock>H<Key.caps_lock>ypesolutions
Screenshot: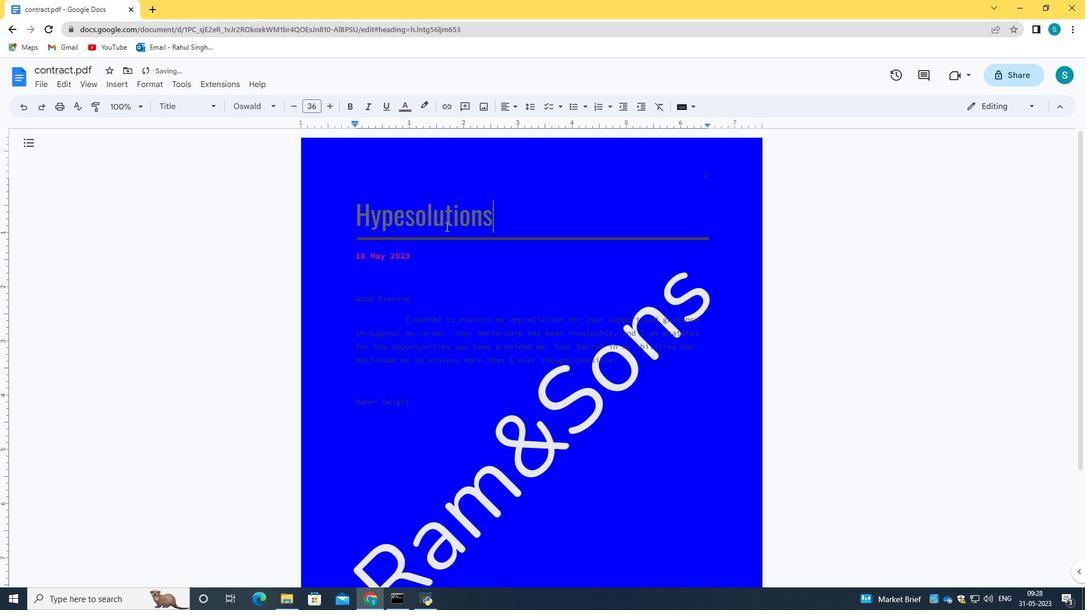 
Action: Mouse scrolled (445, 225) with delta (0, 0)
Screenshot: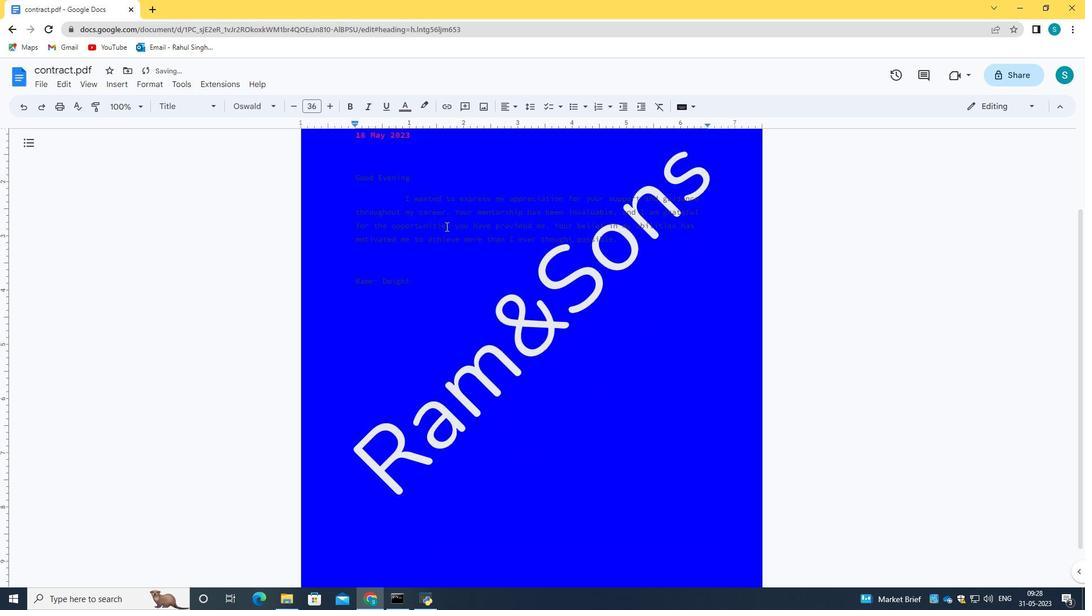 
Action: Mouse scrolled (445, 225) with delta (0, 0)
Screenshot: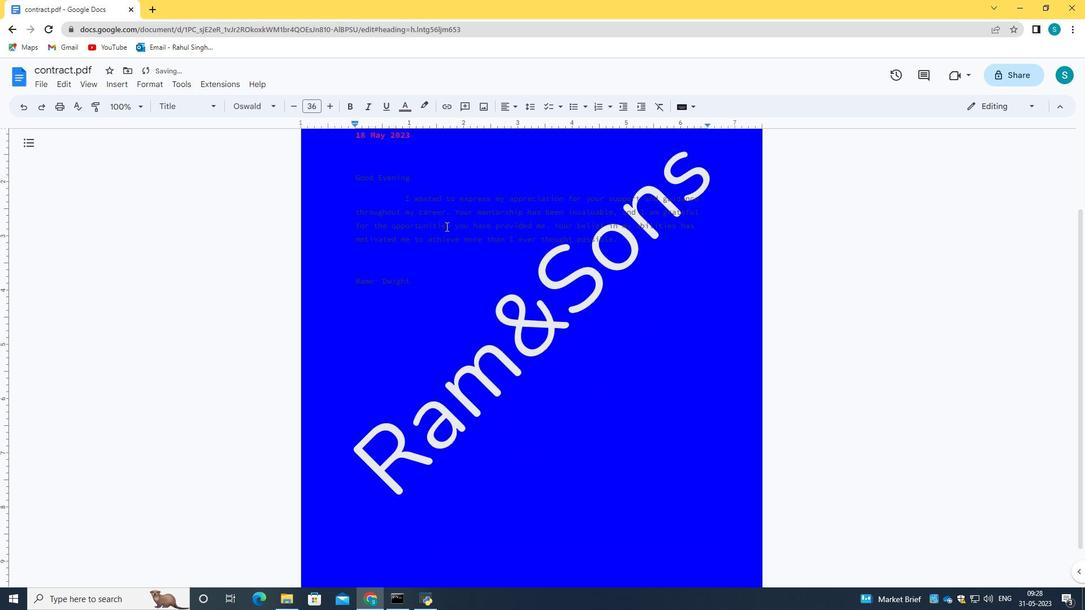 
Action: Mouse scrolled (445, 225) with delta (0, 0)
Screenshot: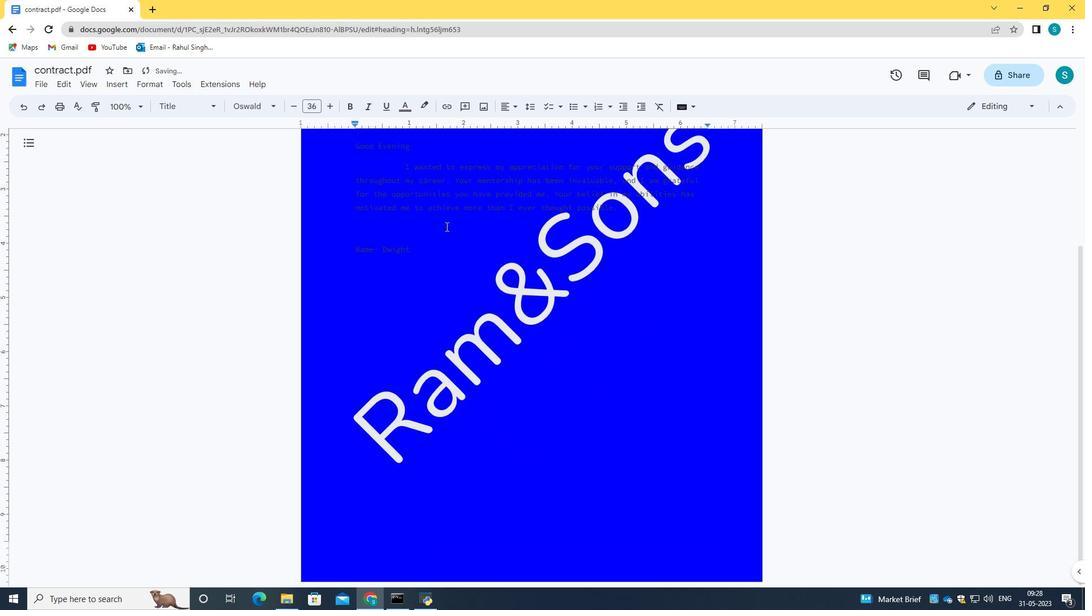 
Action: Mouse moved to (464, 280)
Screenshot: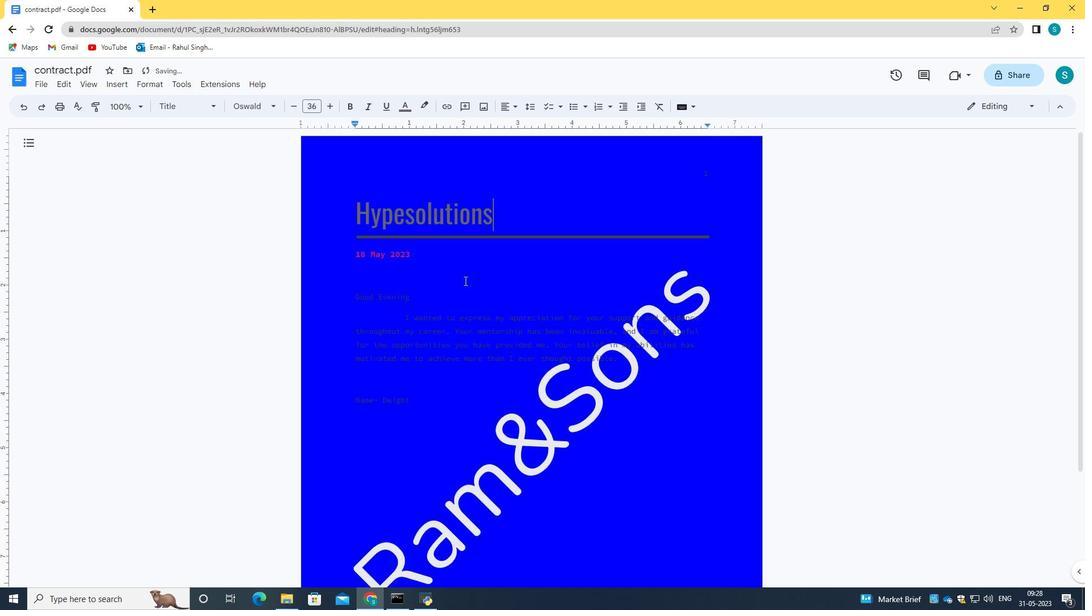
Action: Mouse scrolled (464, 281) with delta (0, 0)
Screenshot: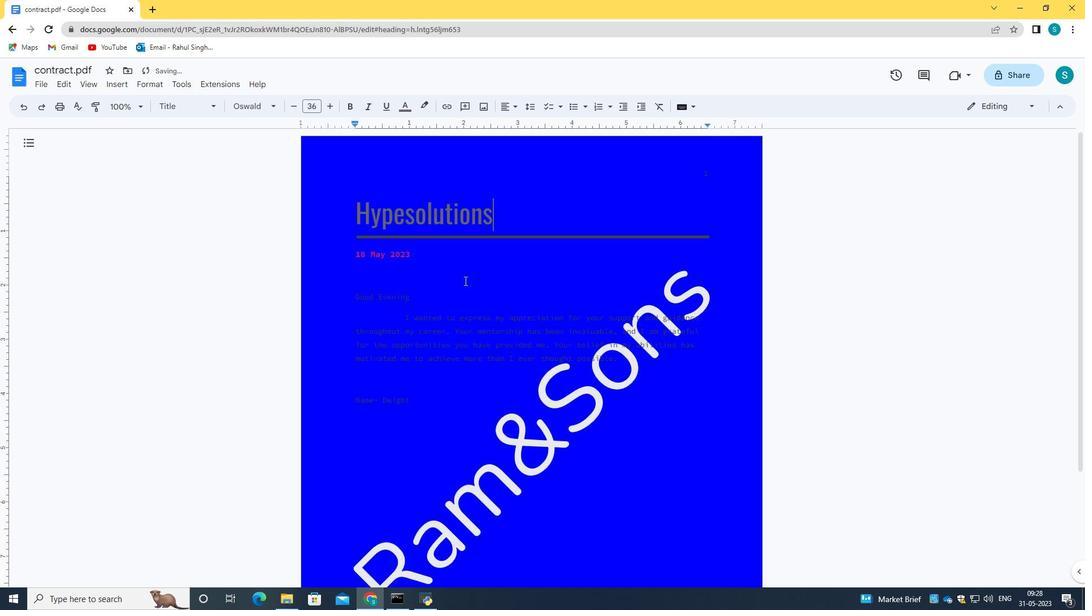 
Action: Mouse scrolled (464, 281) with delta (0, 0)
Screenshot: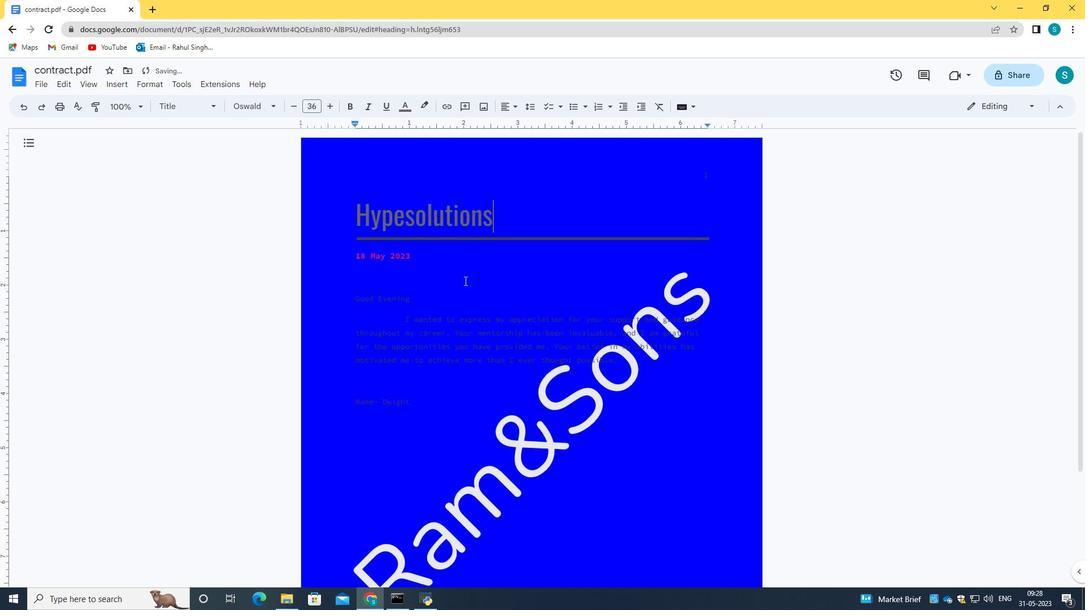 
Action: Mouse scrolled (464, 281) with delta (0, 0)
Screenshot: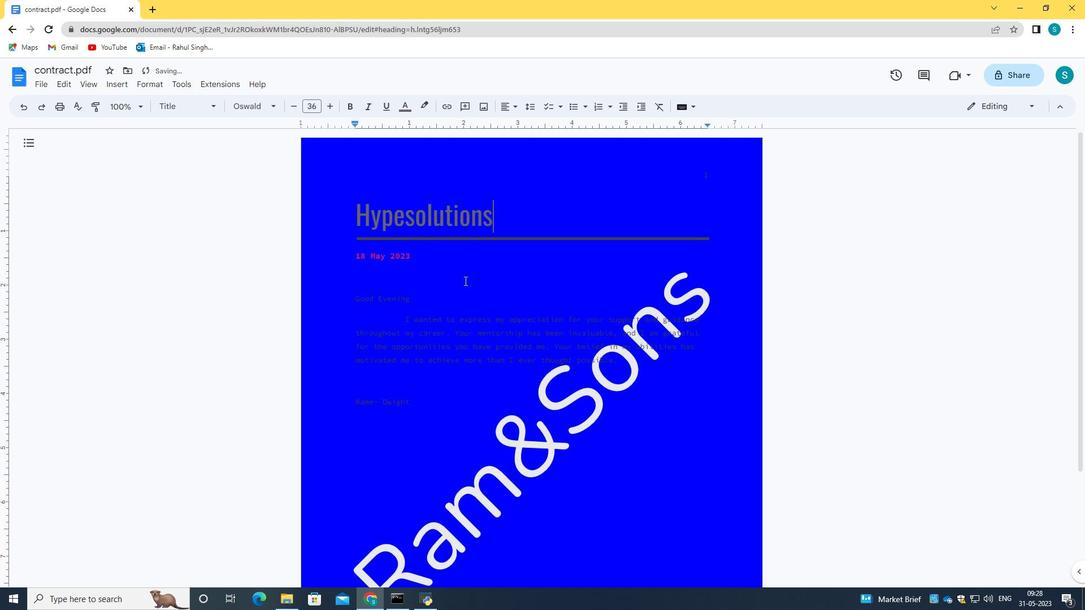 
Action: Mouse moved to (42, 87)
Screenshot: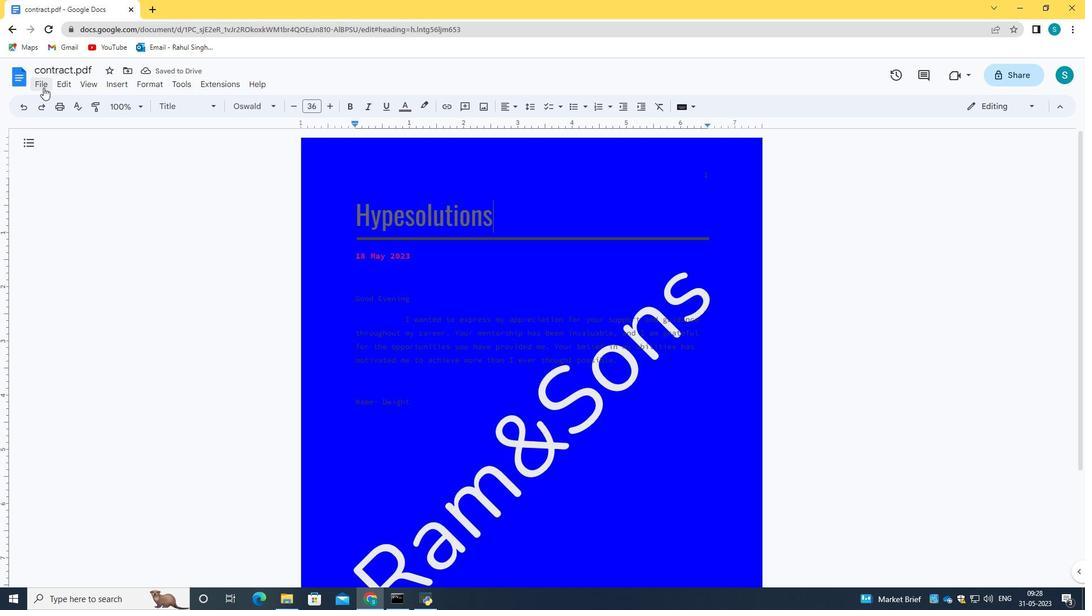
Action: Mouse pressed left at (42, 87)
Screenshot: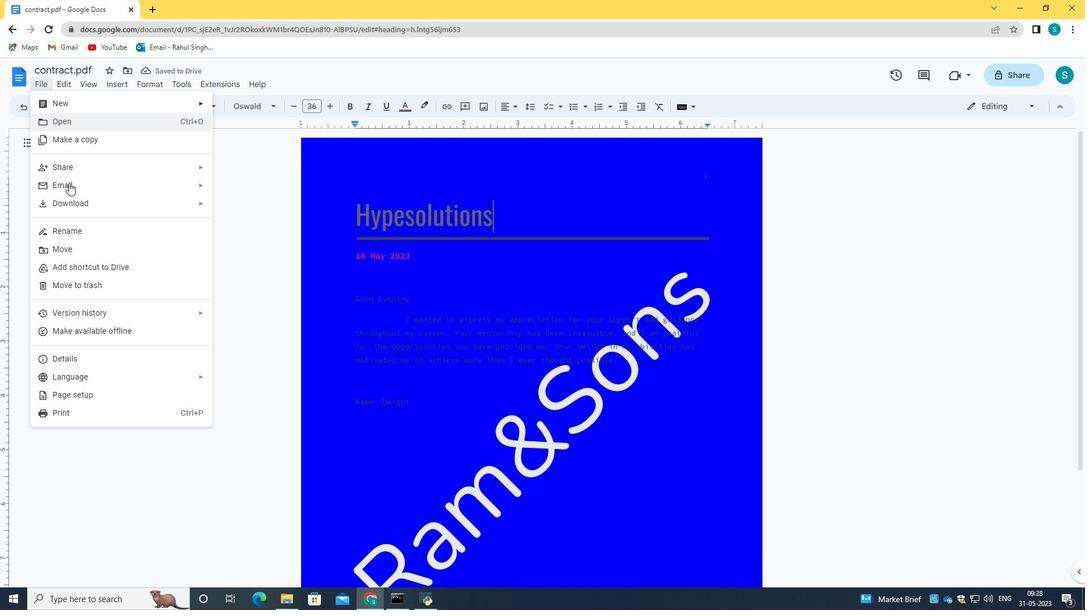 
Action: Mouse moved to (102, 394)
Screenshot: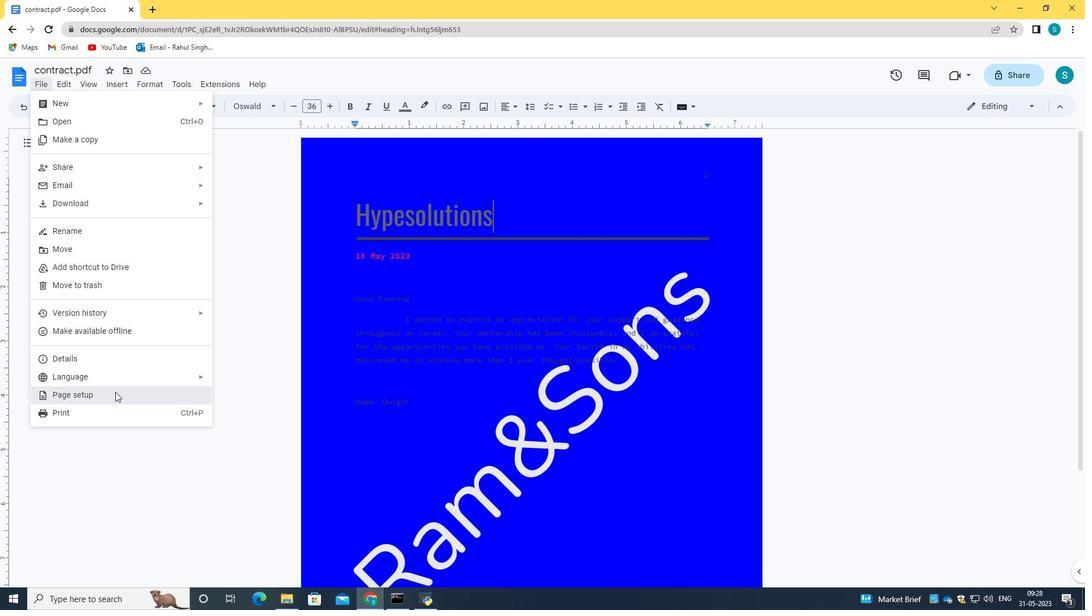 
Action: Mouse pressed left at (102, 394)
Screenshot: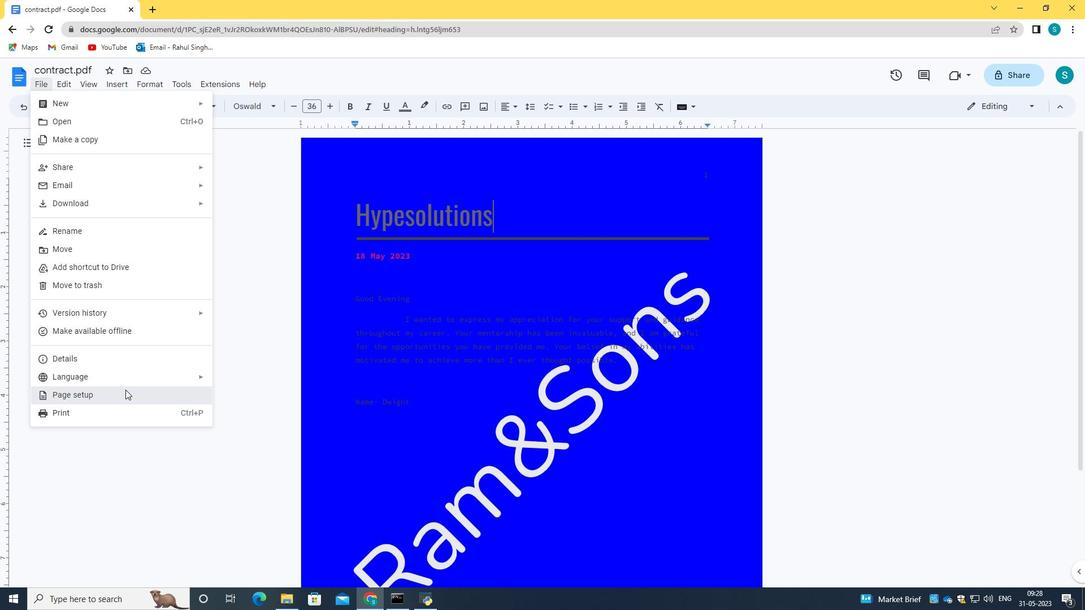 
Action: Mouse moved to (459, 397)
Screenshot: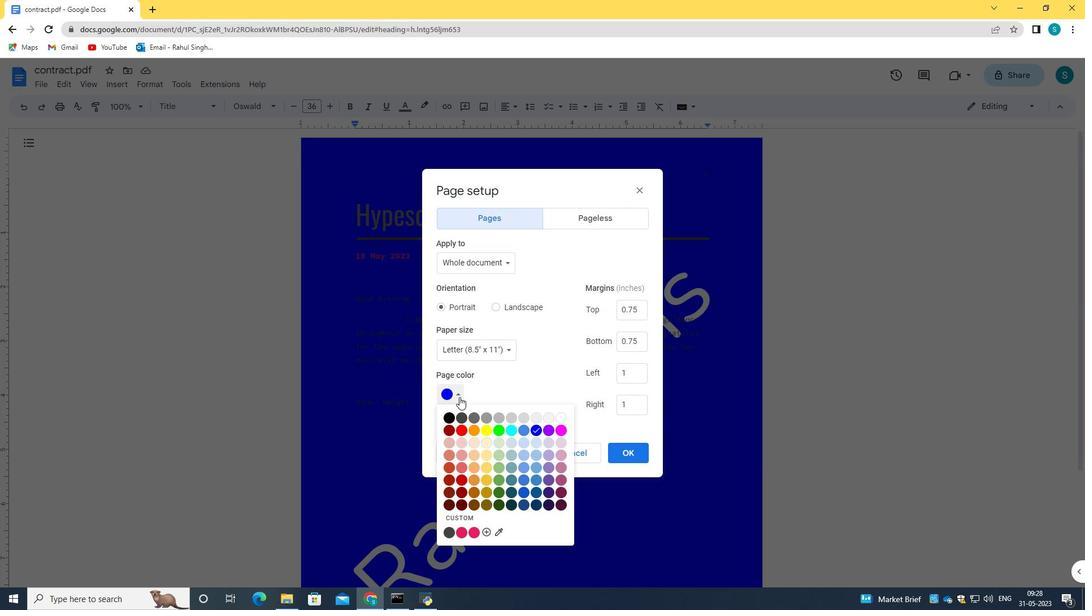 
Action: Mouse pressed left at (459, 397)
Screenshot: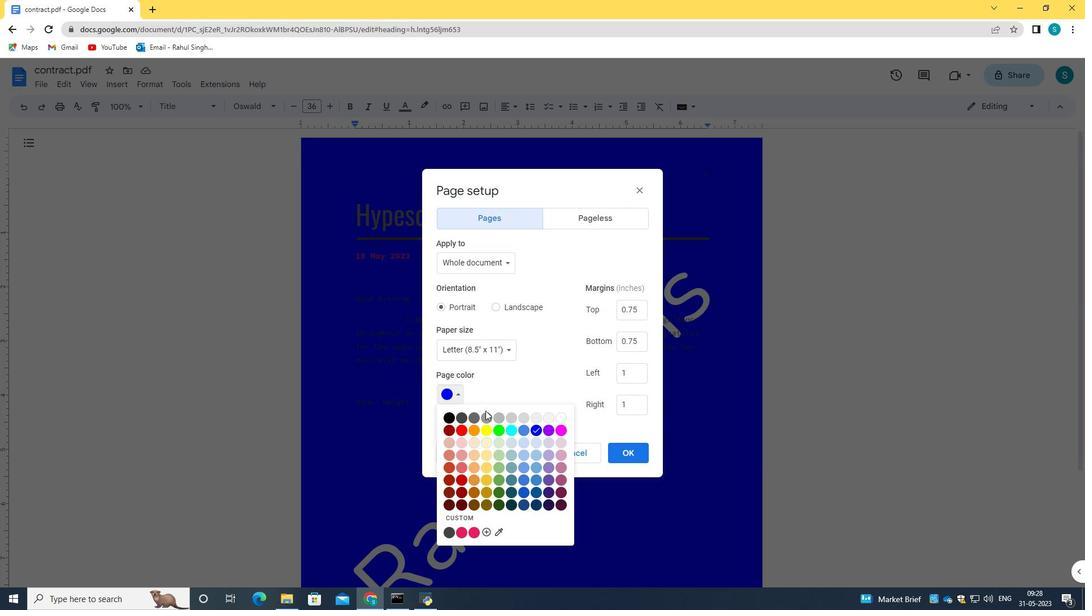 
Action: Mouse moved to (533, 429)
Screenshot: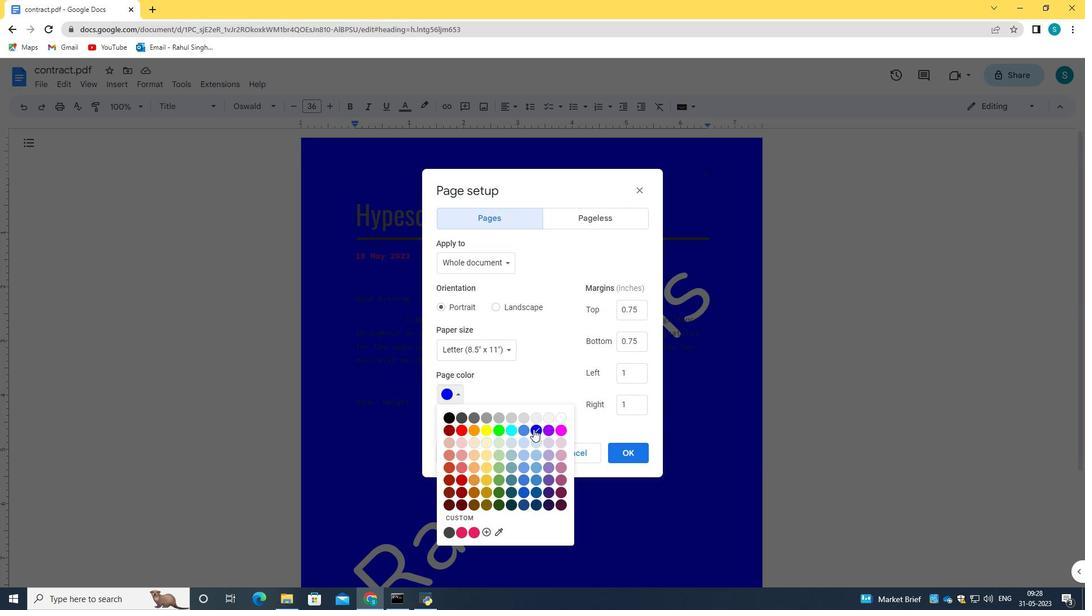 
Action: Mouse pressed left at (533, 429)
Screenshot: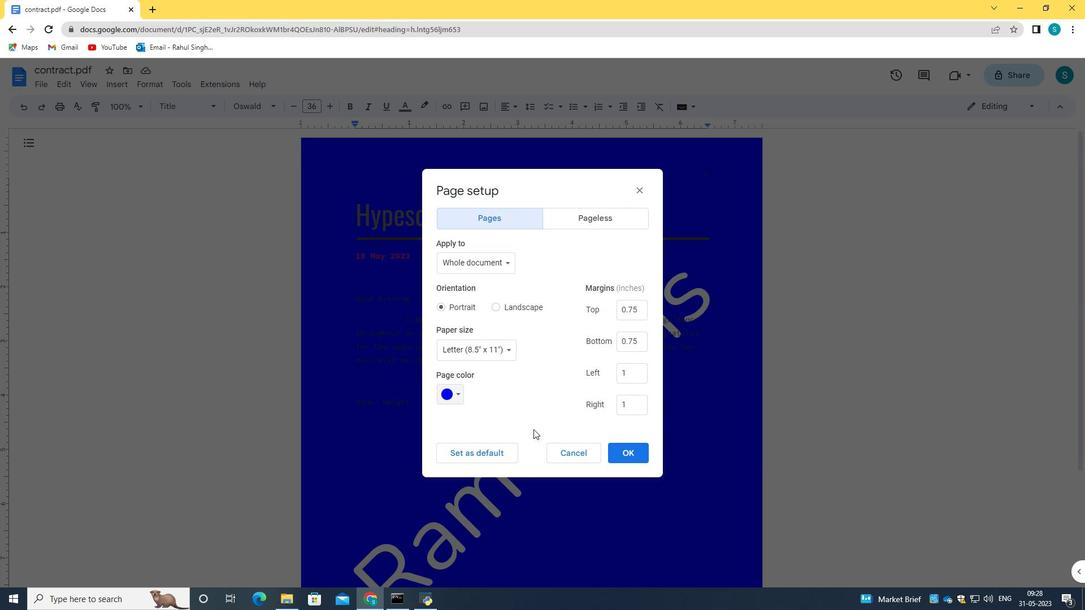 
Action: Mouse moved to (630, 456)
Screenshot: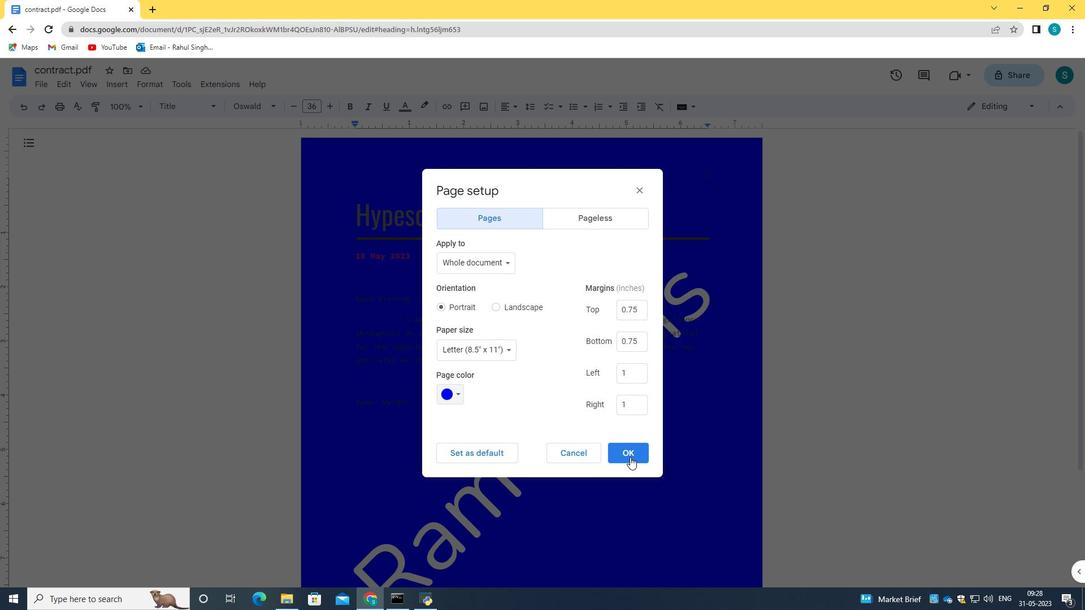 
Action: Mouse pressed left at (630, 456)
Screenshot: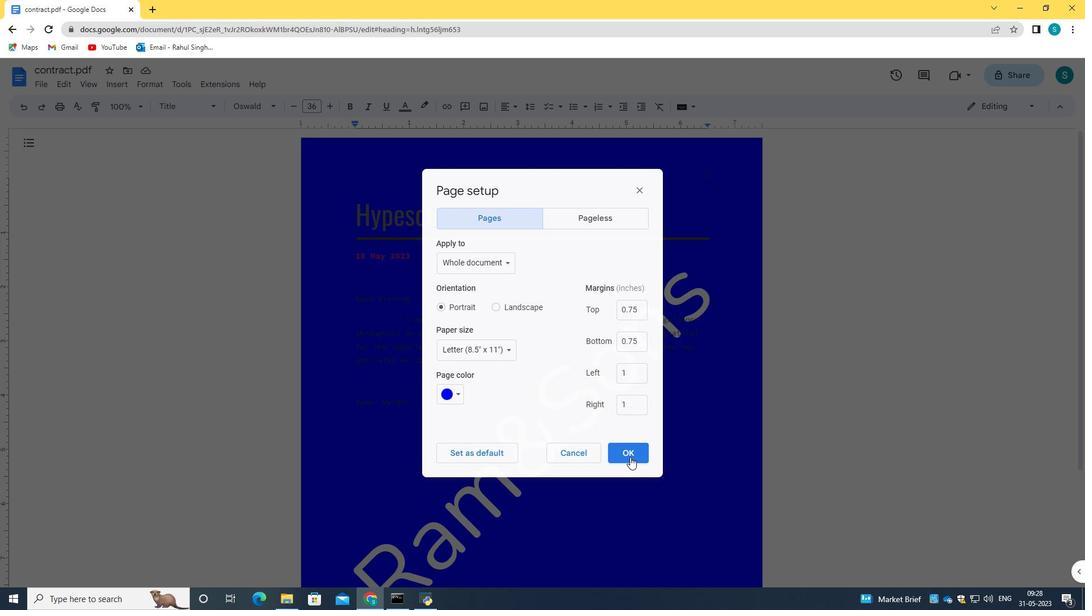 
Action: Mouse moved to (541, 355)
Screenshot: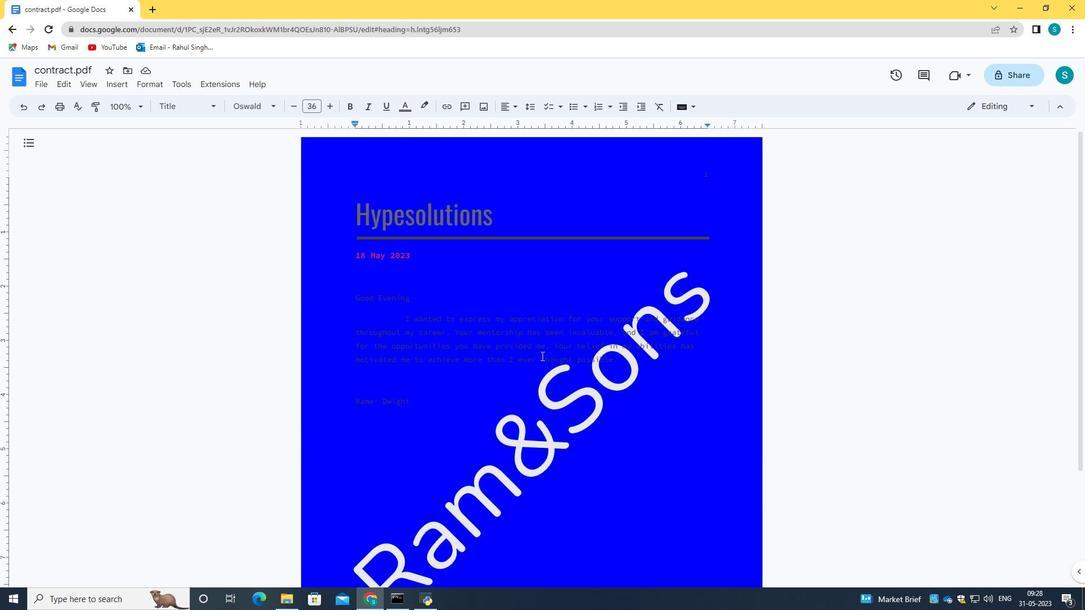 
Action: Mouse scrolled (541, 355) with delta (0, 0)
Screenshot: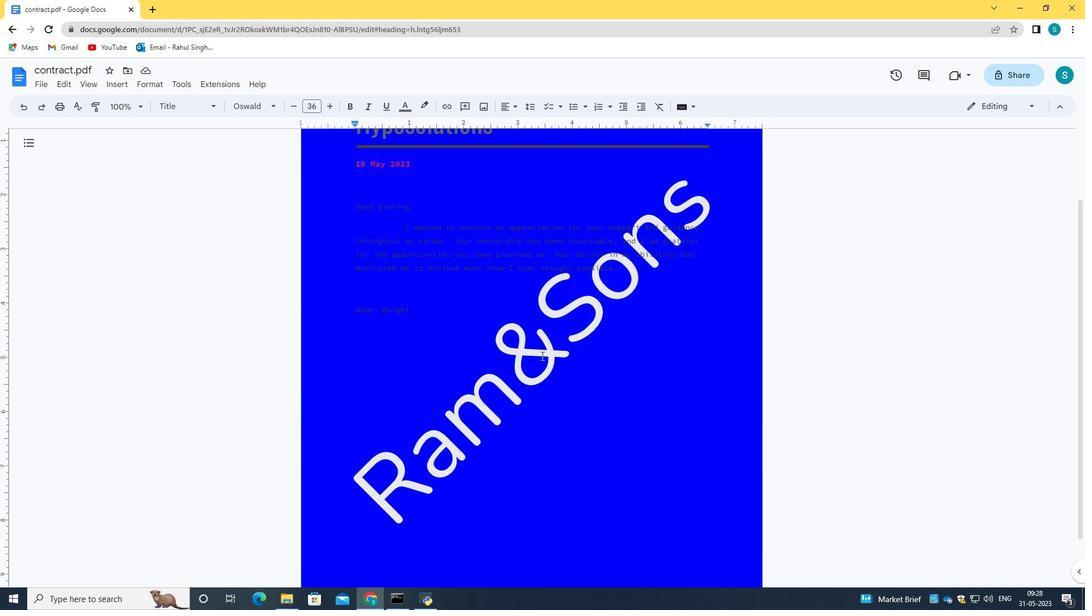 
Action: Mouse scrolled (541, 355) with delta (0, 0)
Screenshot: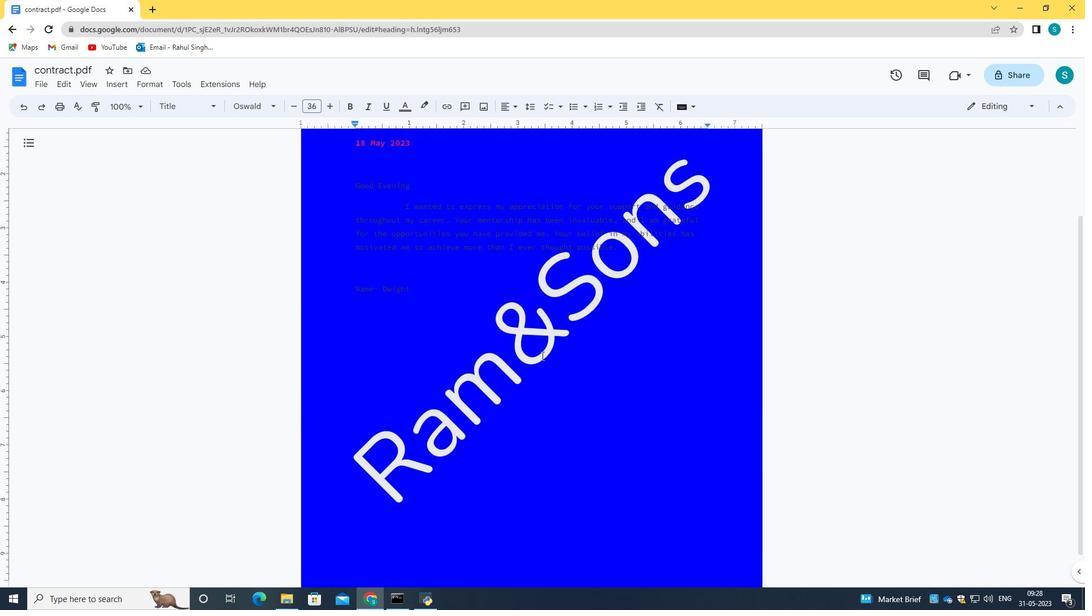 
Action: Mouse scrolled (541, 356) with delta (0, 0)
Screenshot: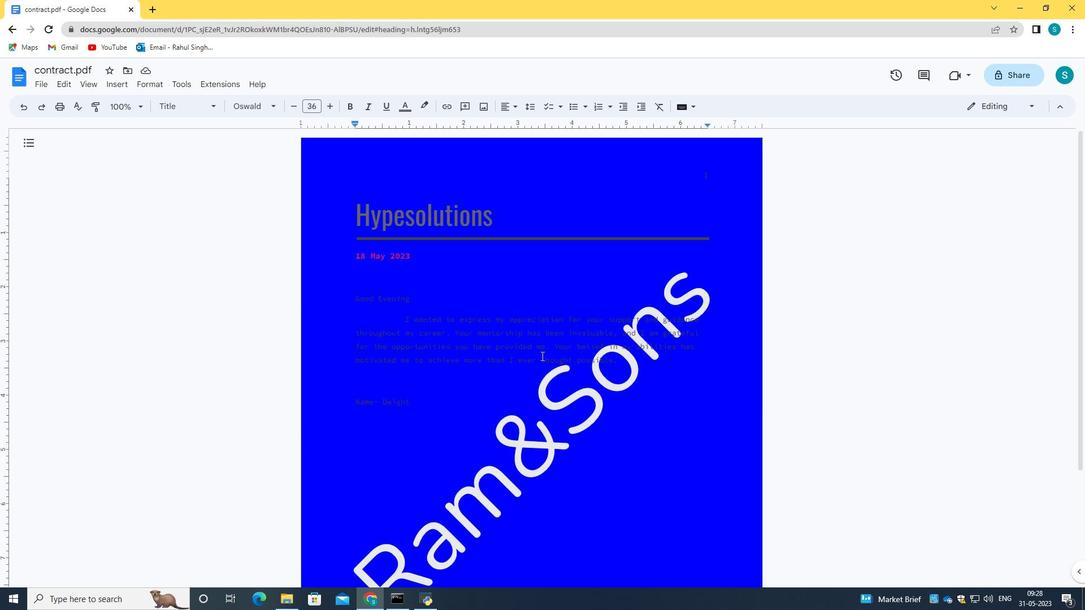 
Action: Mouse scrolled (541, 356) with delta (0, 0)
Screenshot: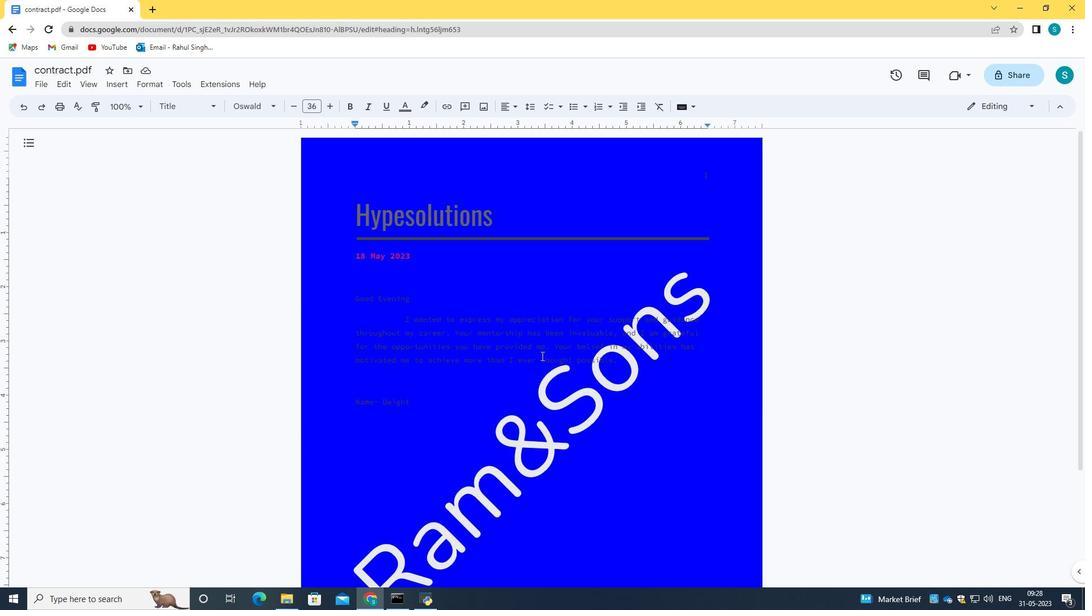 
Action: Mouse scrolled (541, 355) with delta (0, 0)
Screenshot: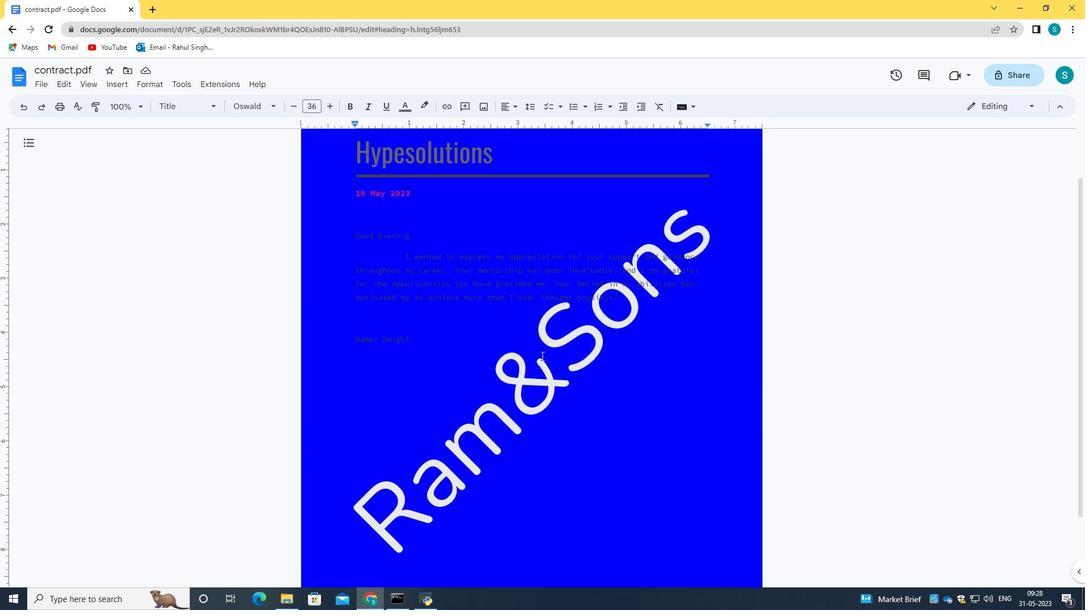 
Action: Mouse scrolled (541, 355) with delta (0, 0)
Screenshot: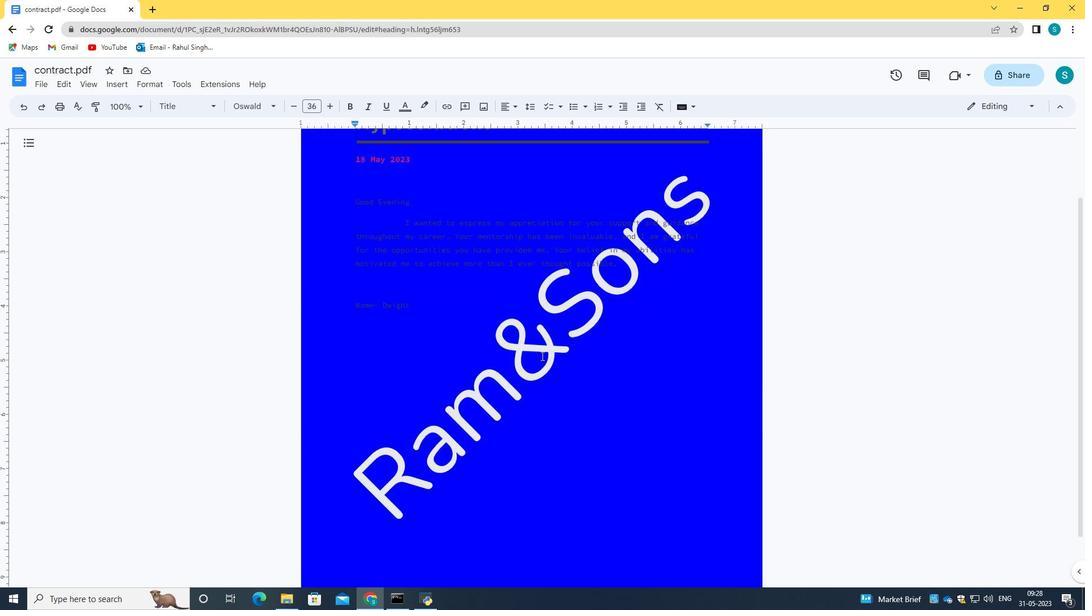 
Action: Mouse scrolled (541, 355) with delta (0, 0)
Screenshot: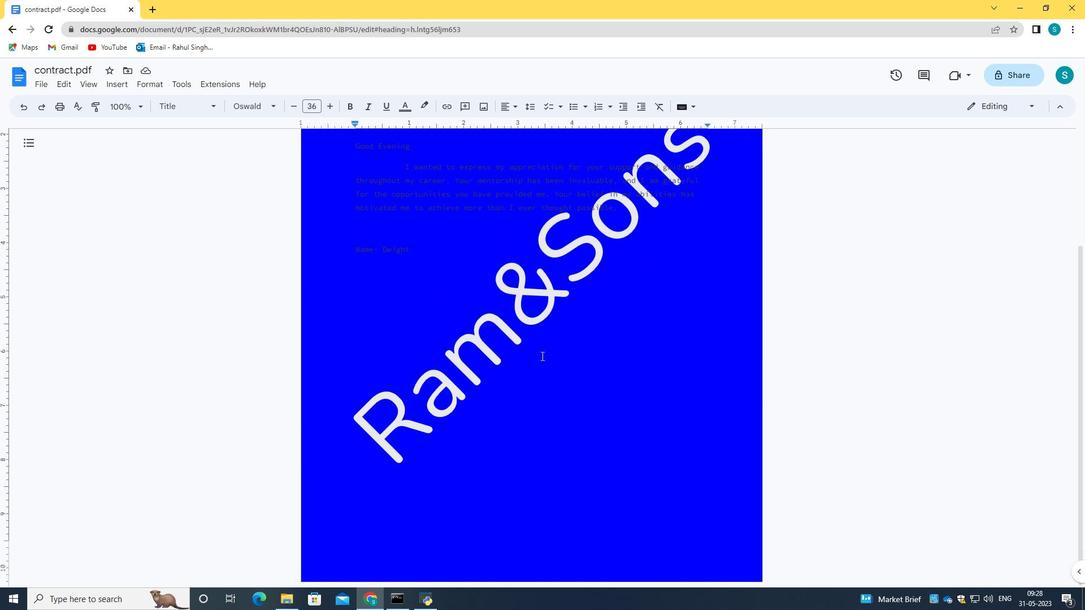 
Action: Mouse scrolled (541, 355) with delta (0, 0)
Screenshot: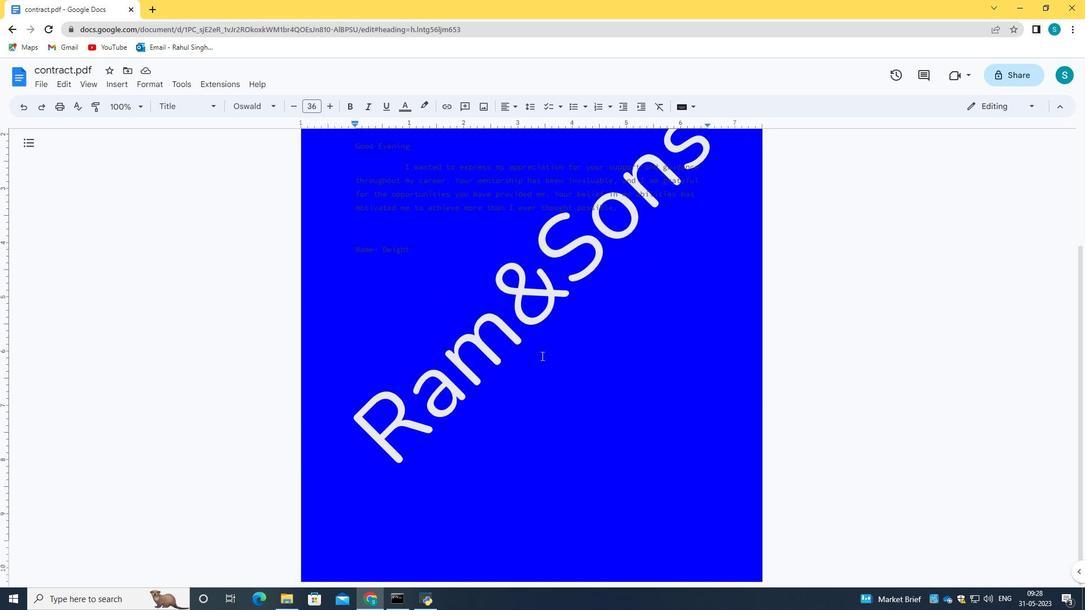 
Action: Mouse scrolled (541, 356) with delta (0, 0)
Screenshot: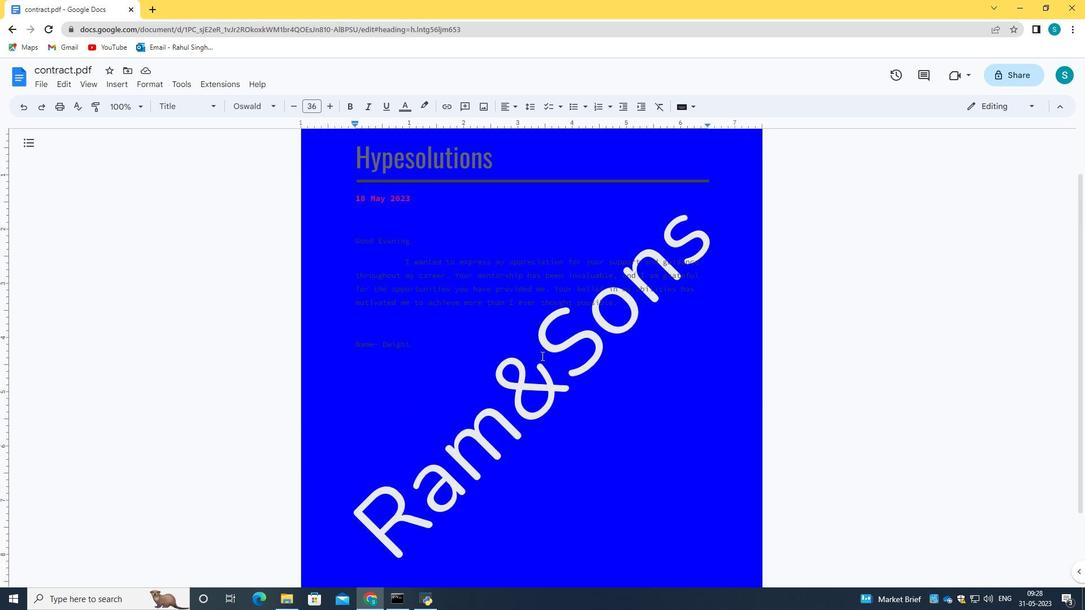 
Action: Mouse scrolled (541, 356) with delta (0, 0)
Screenshot: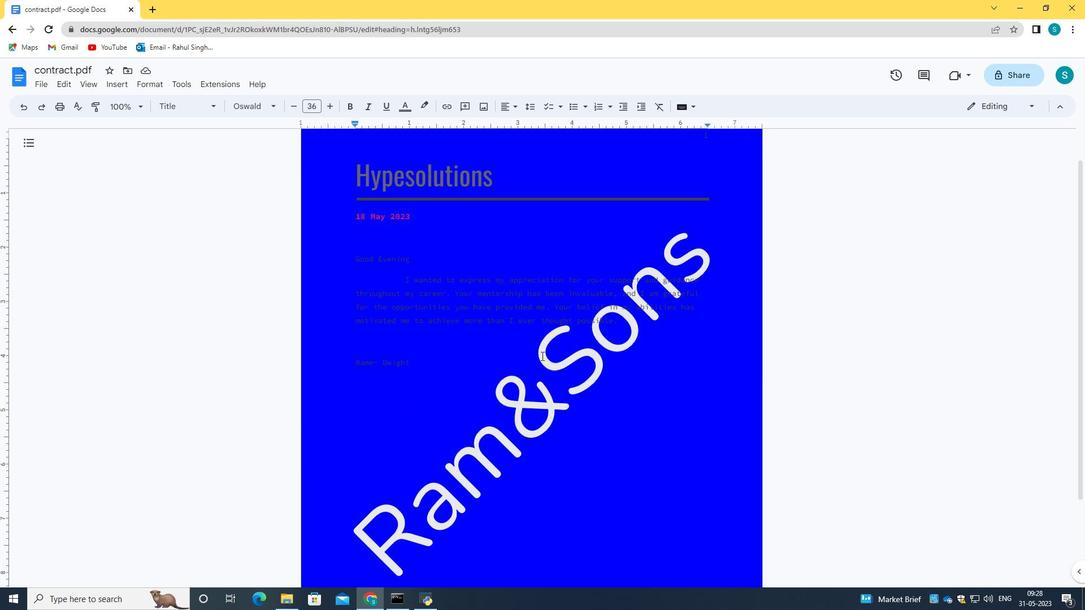 
Action: Mouse moved to (623, 471)
Screenshot: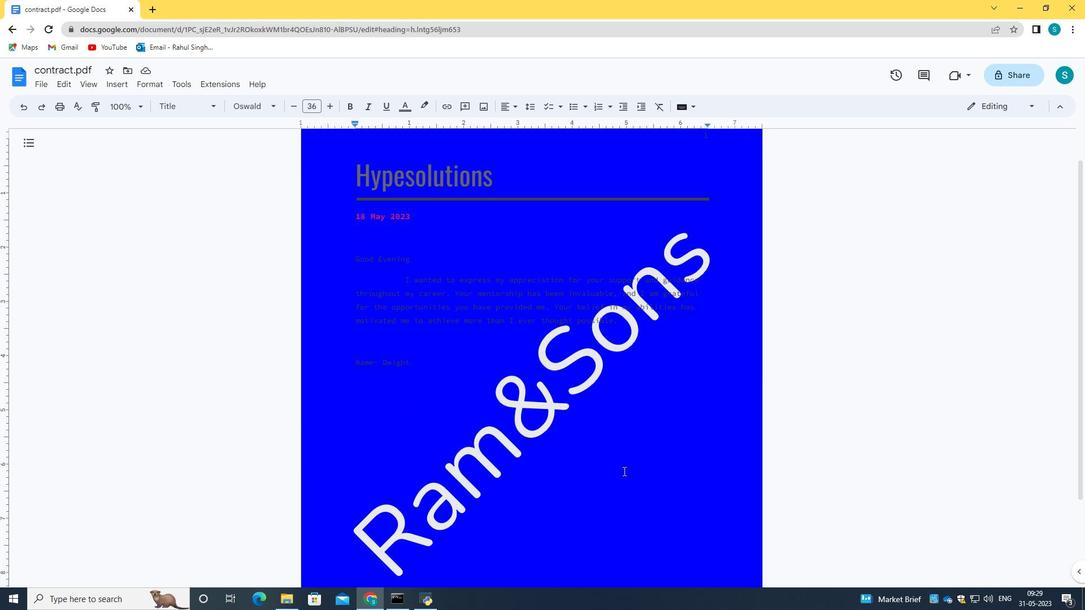 
Action: Mouse pressed left at (623, 471)
Screenshot: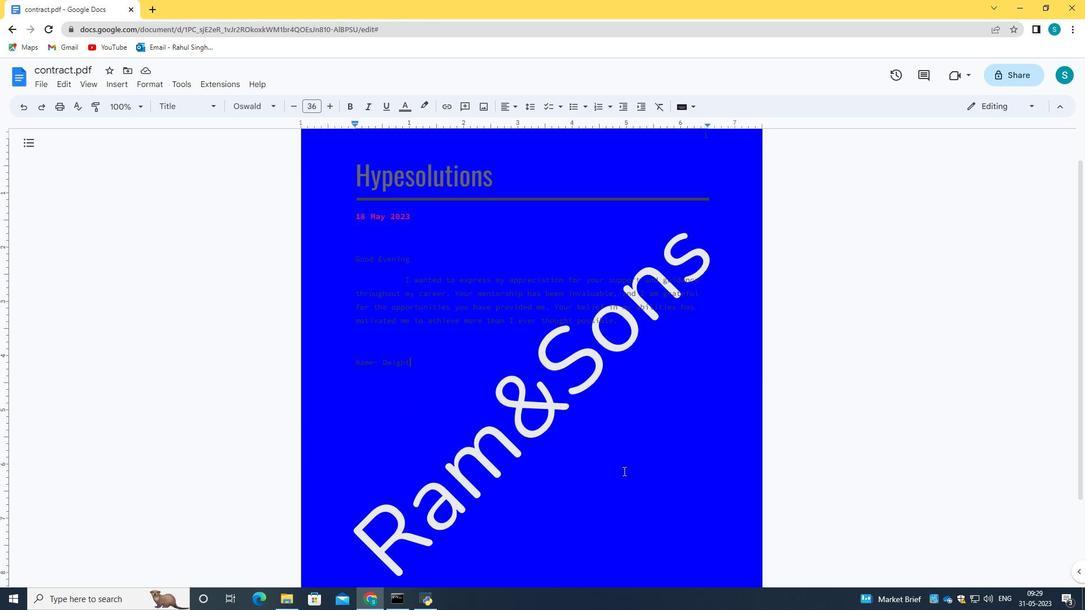 
